 Task: Select peek in the goto location multiple references.
Action: Mouse moved to (17, 567)
Screenshot: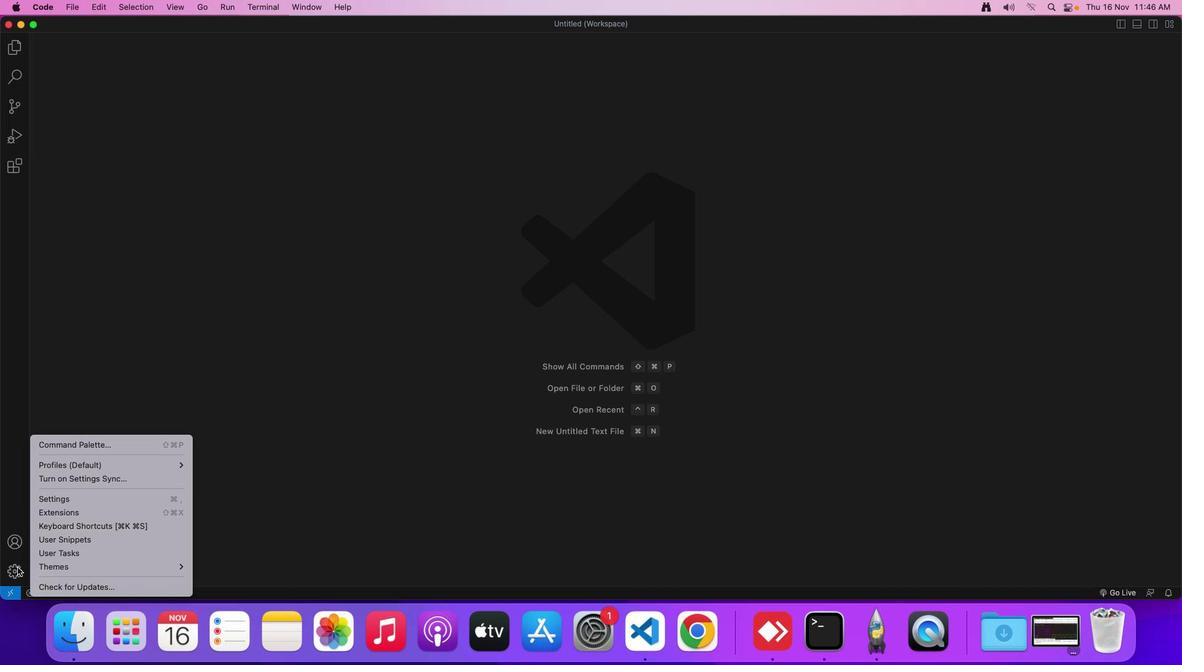 
Action: Mouse pressed left at (17, 567)
Screenshot: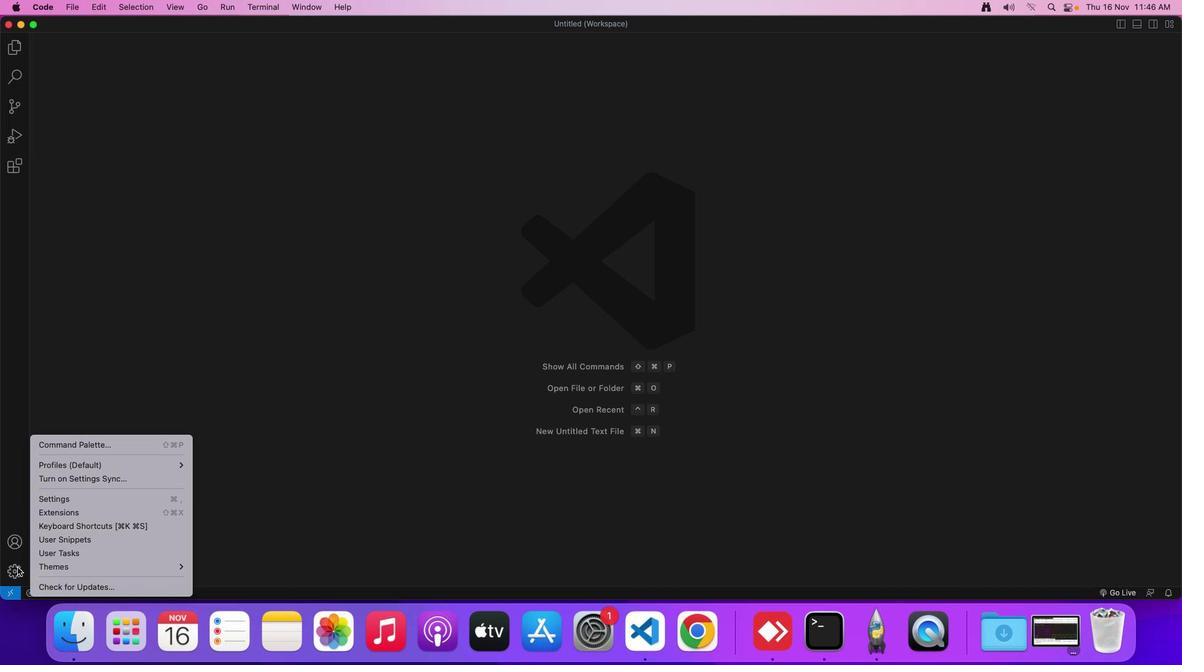 
Action: Mouse moved to (84, 504)
Screenshot: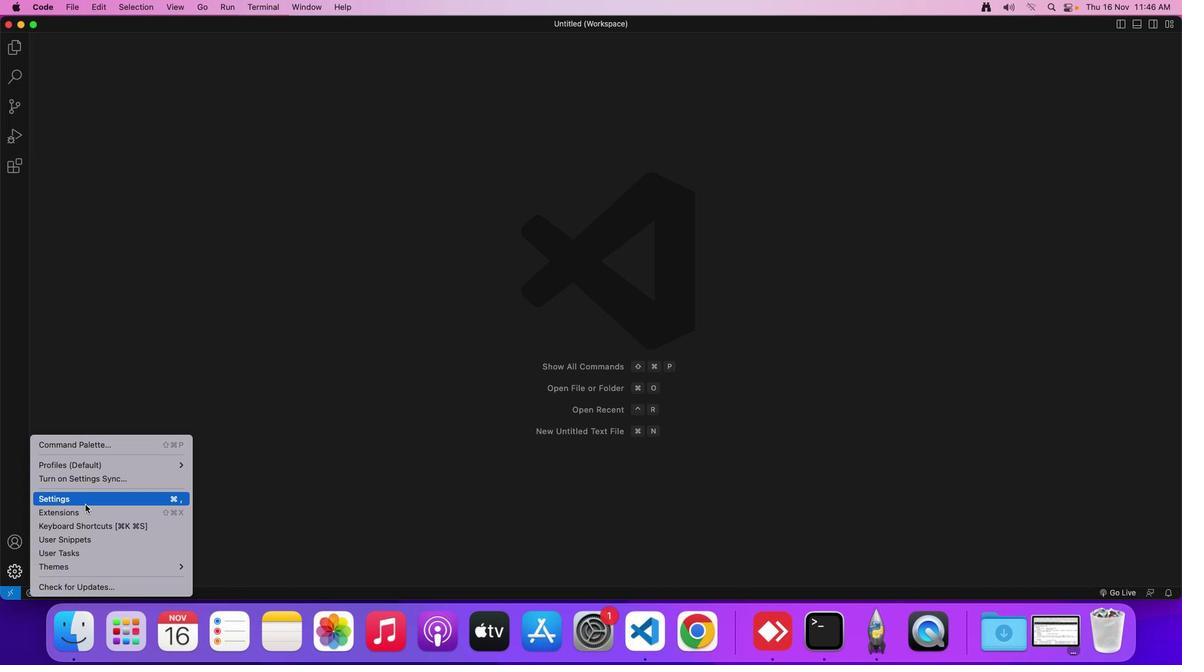 
Action: Mouse pressed left at (84, 504)
Screenshot: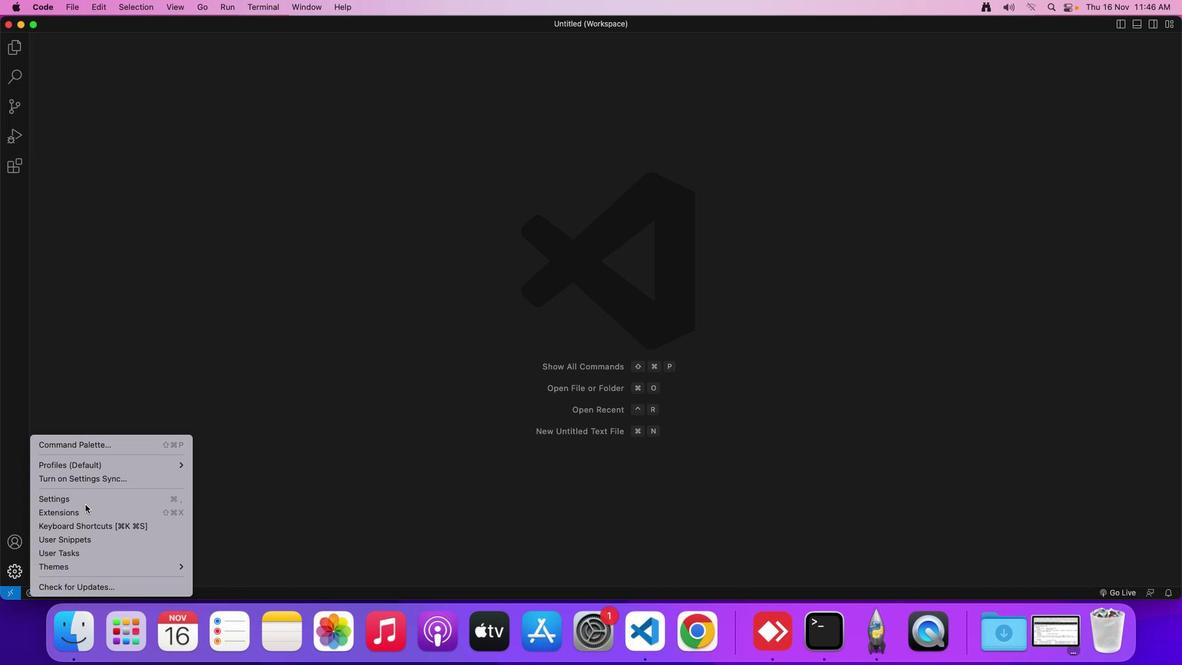 
Action: Mouse moved to (314, 97)
Screenshot: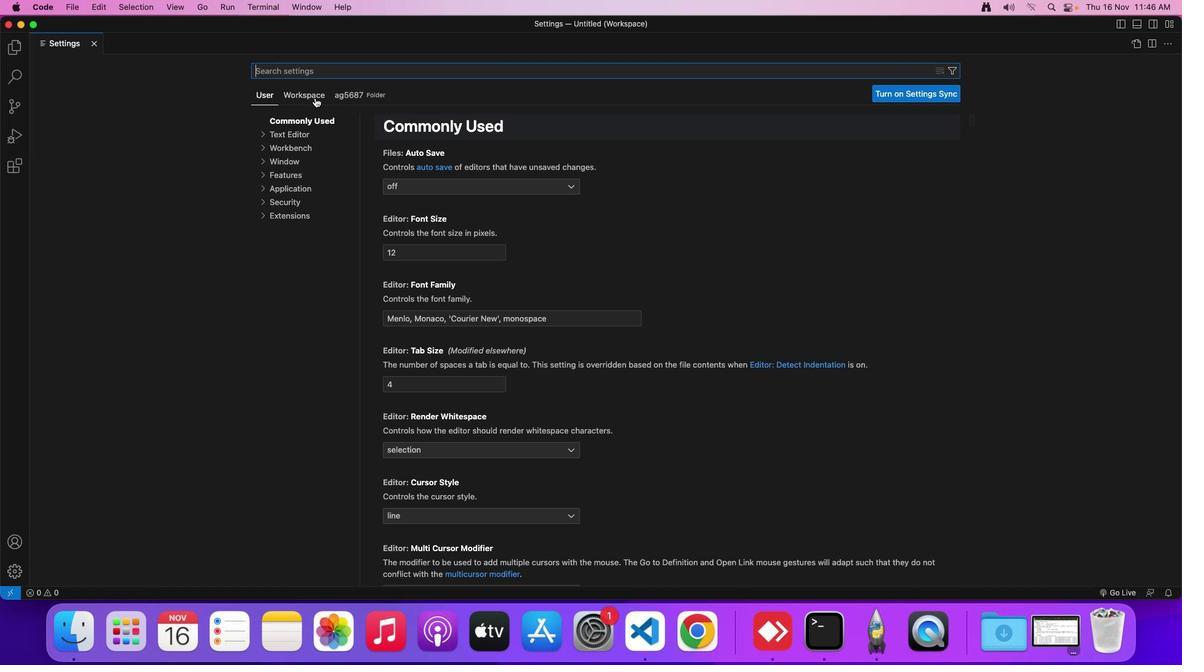 
Action: Mouse pressed left at (314, 97)
Screenshot: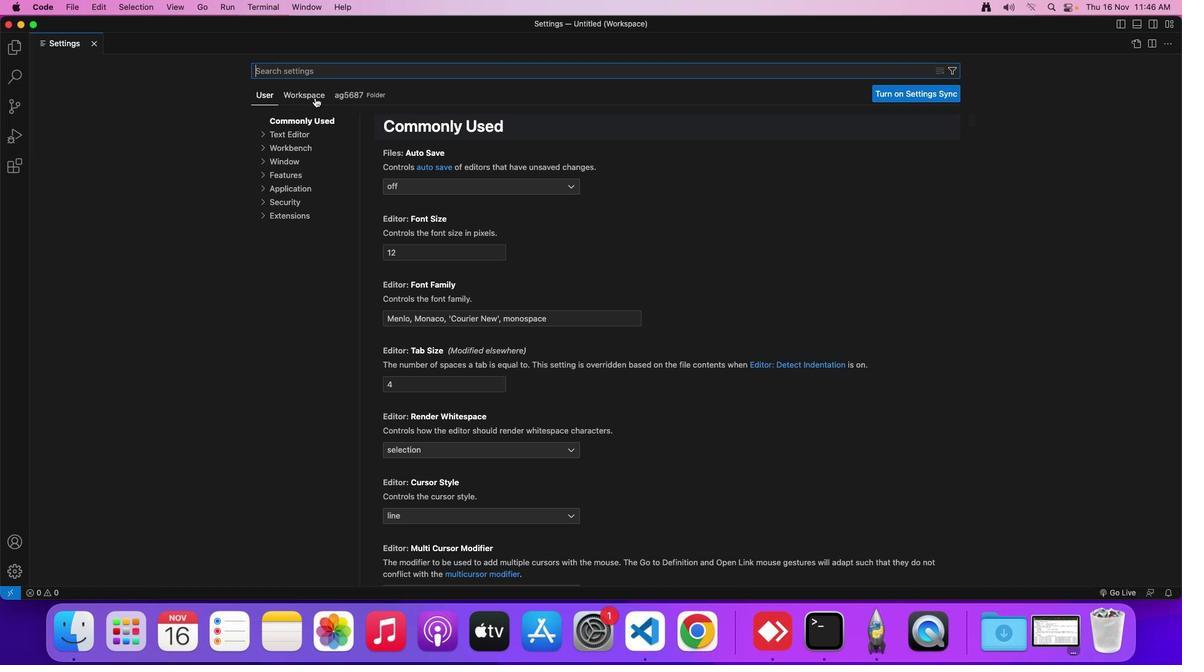 
Action: Mouse moved to (292, 132)
Screenshot: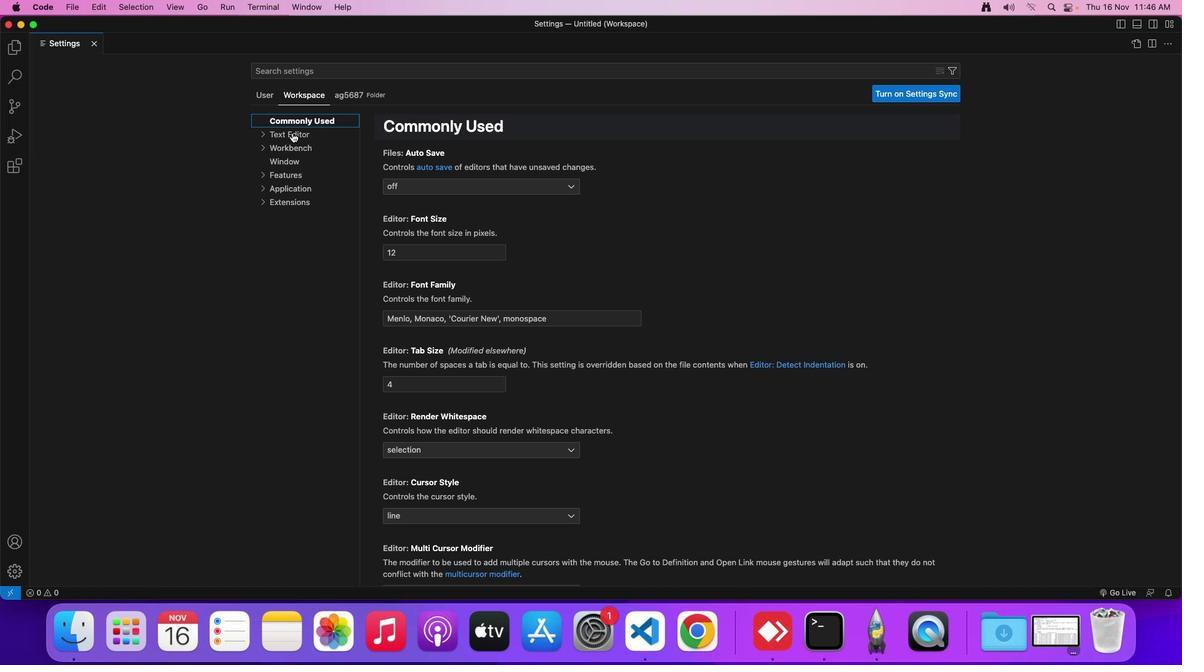
Action: Mouse pressed left at (292, 132)
Screenshot: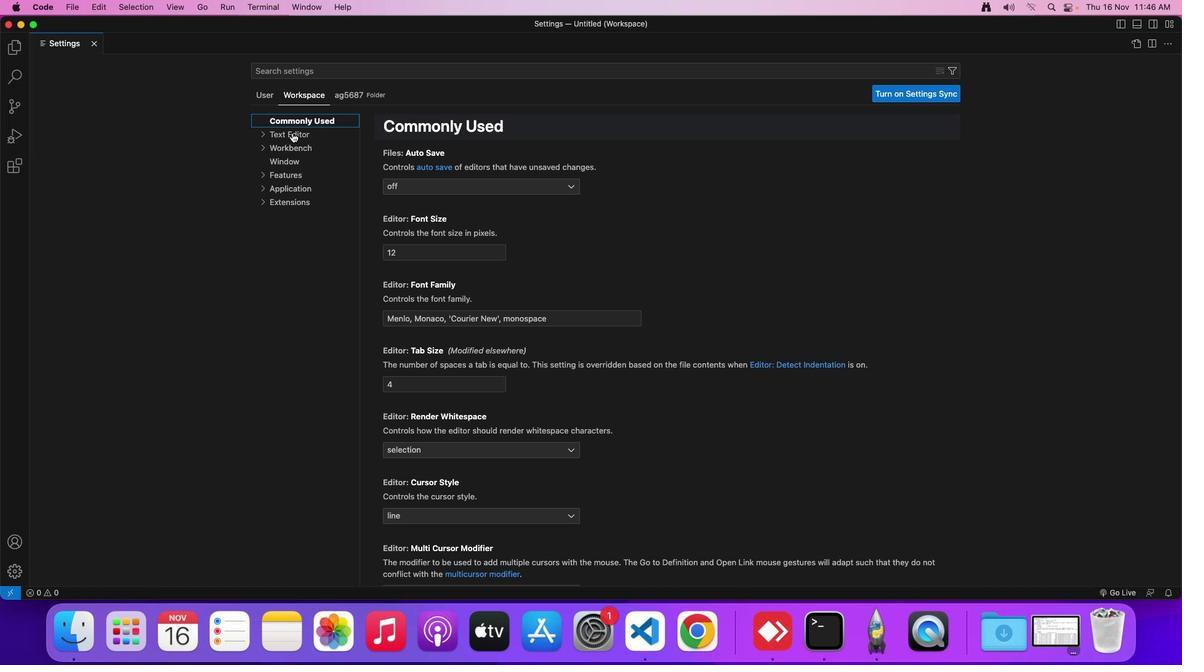 
Action: Mouse moved to (512, 359)
Screenshot: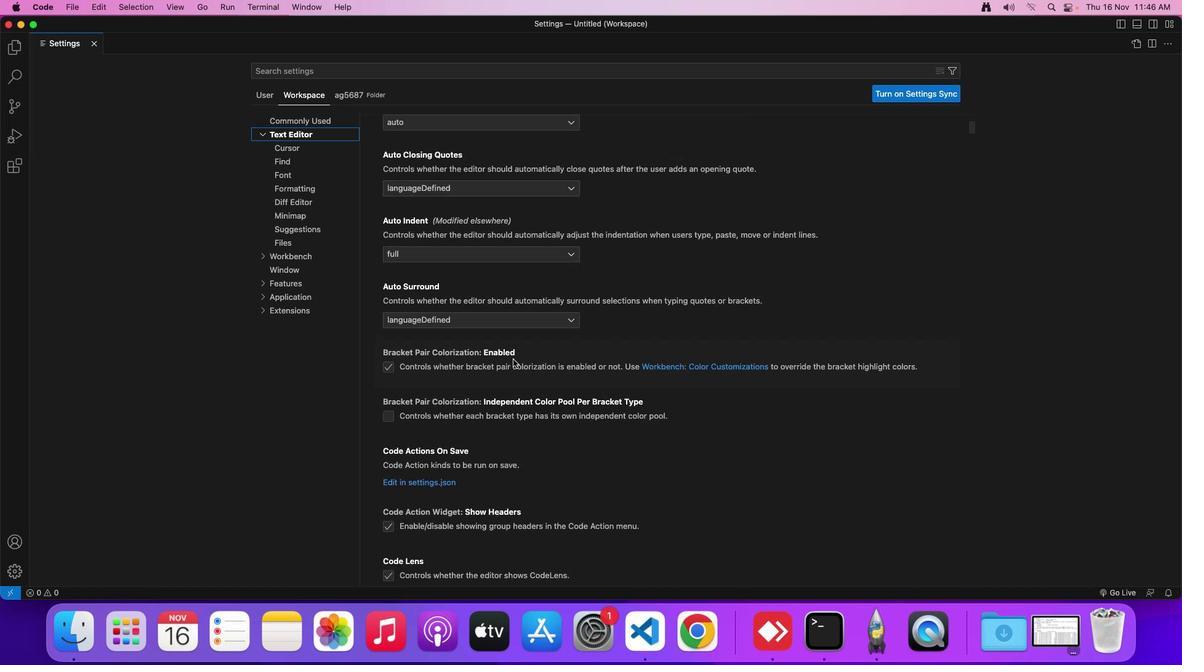 
Action: Mouse scrolled (512, 359) with delta (0, 0)
Screenshot: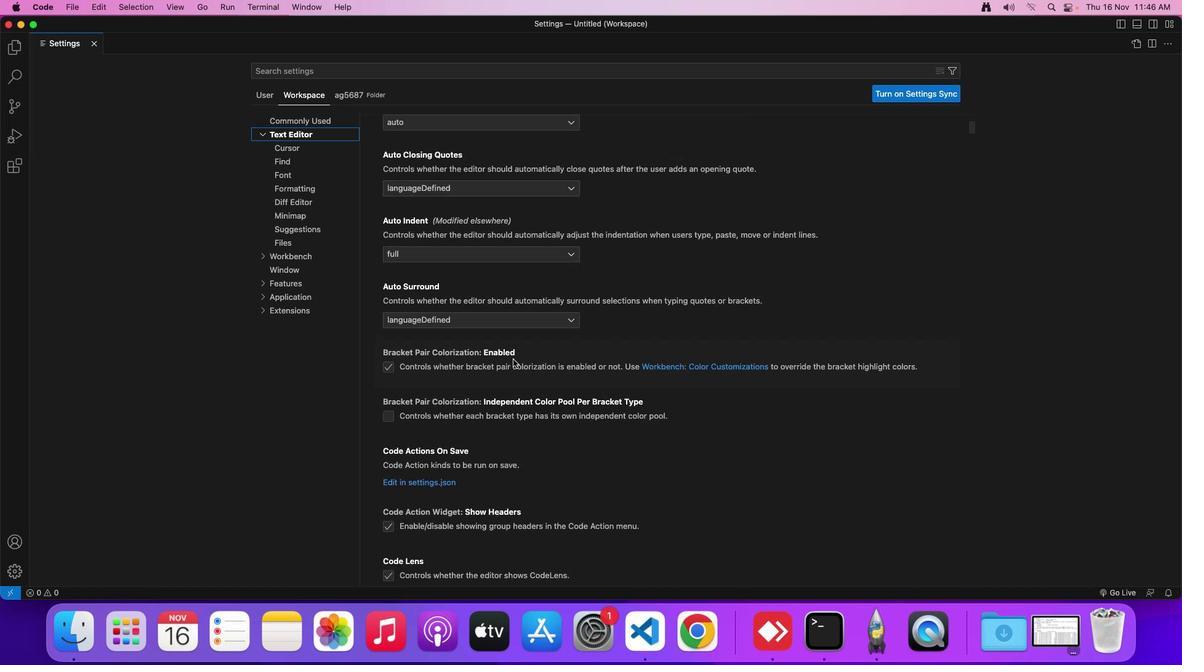 
Action: Mouse scrolled (512, 359) with delta (0, 0)
Screenshot: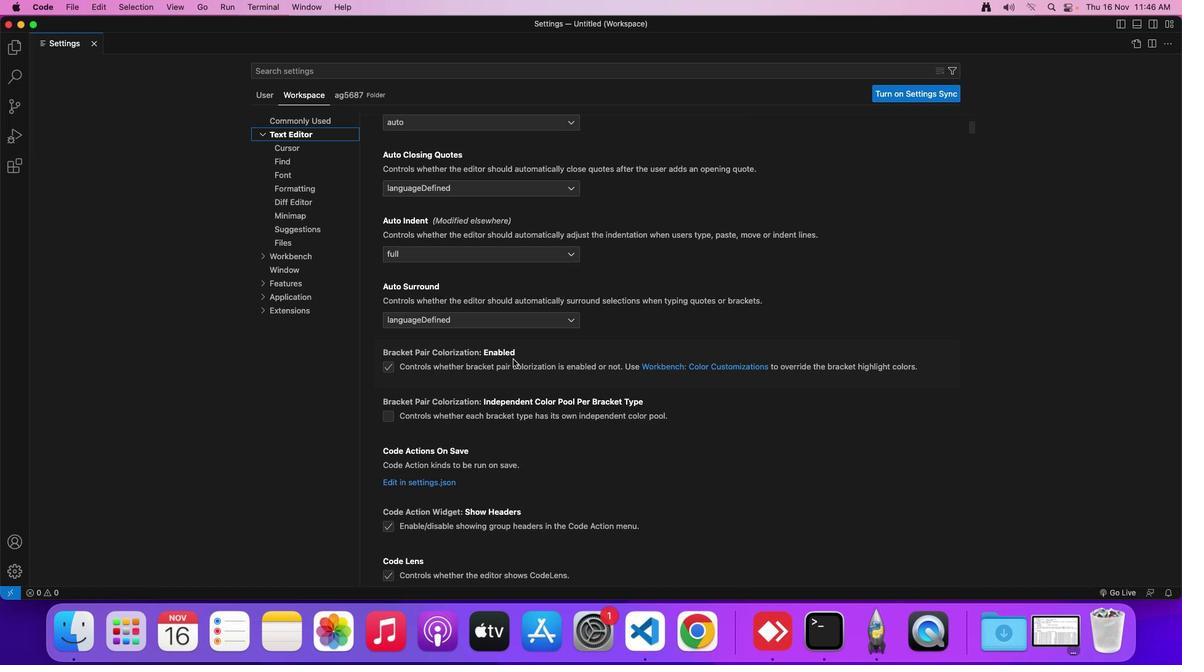 
Action: Mouse scrolled (512, 359) with delta (0, -2)
Screenshot: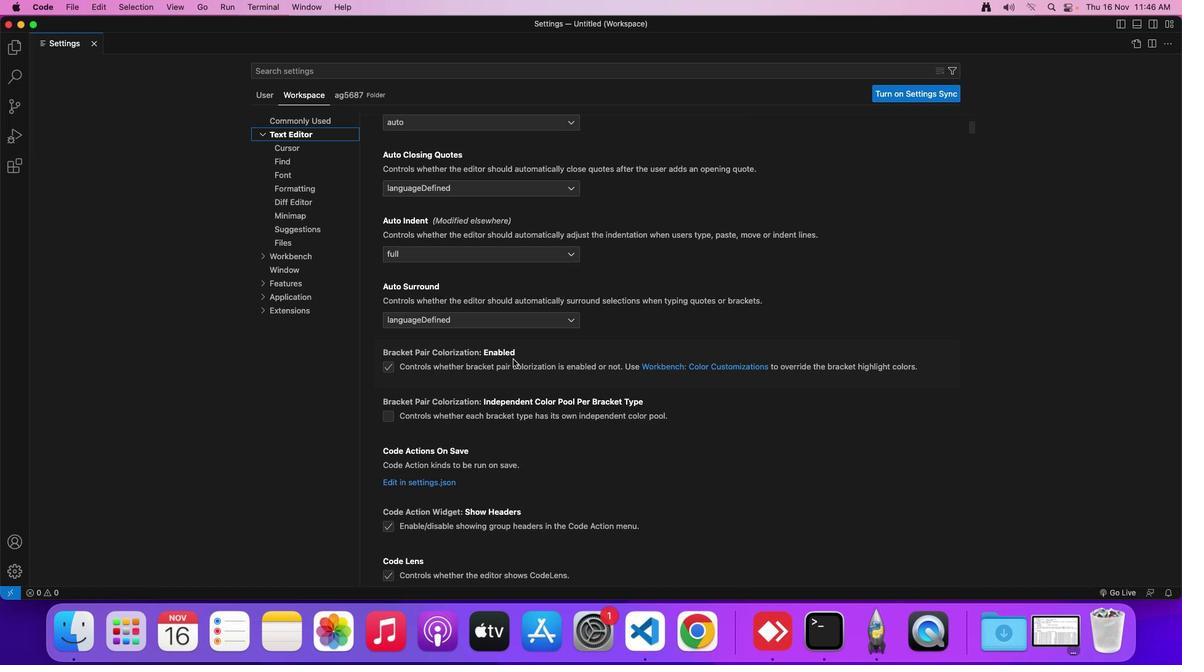 
Action: Mouse scrolled (512, 359) with delta (0, -3)
Screenshot: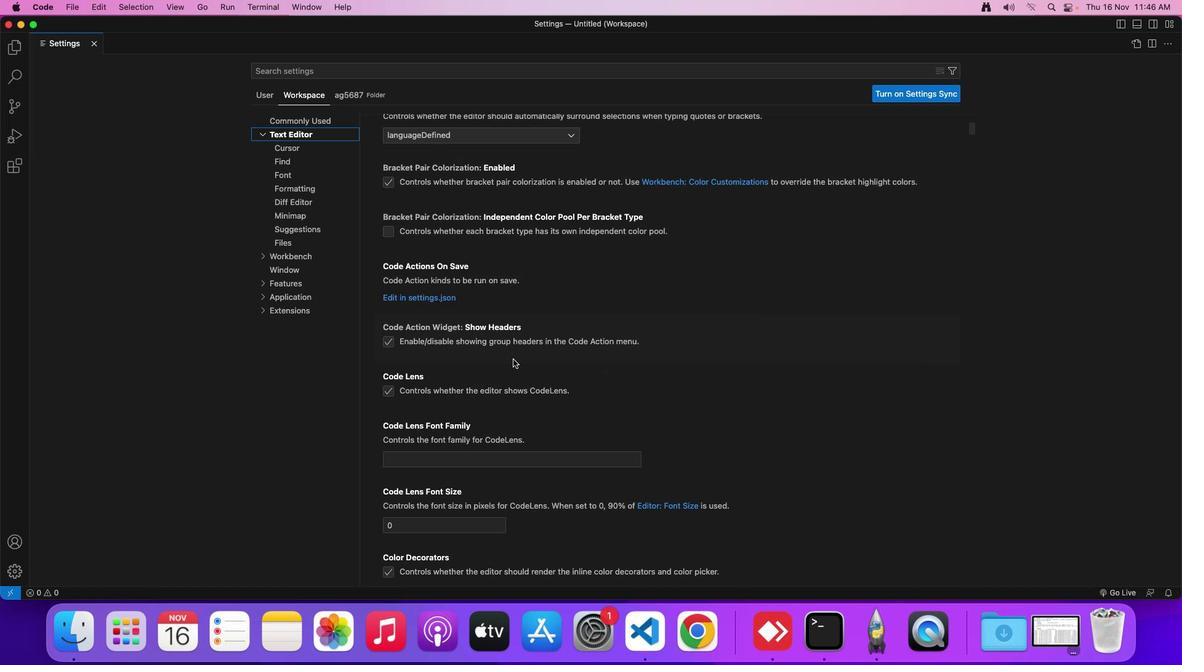 
Action: Mouse scrolled (512, 359) with delta (0, -3)
Screenshot: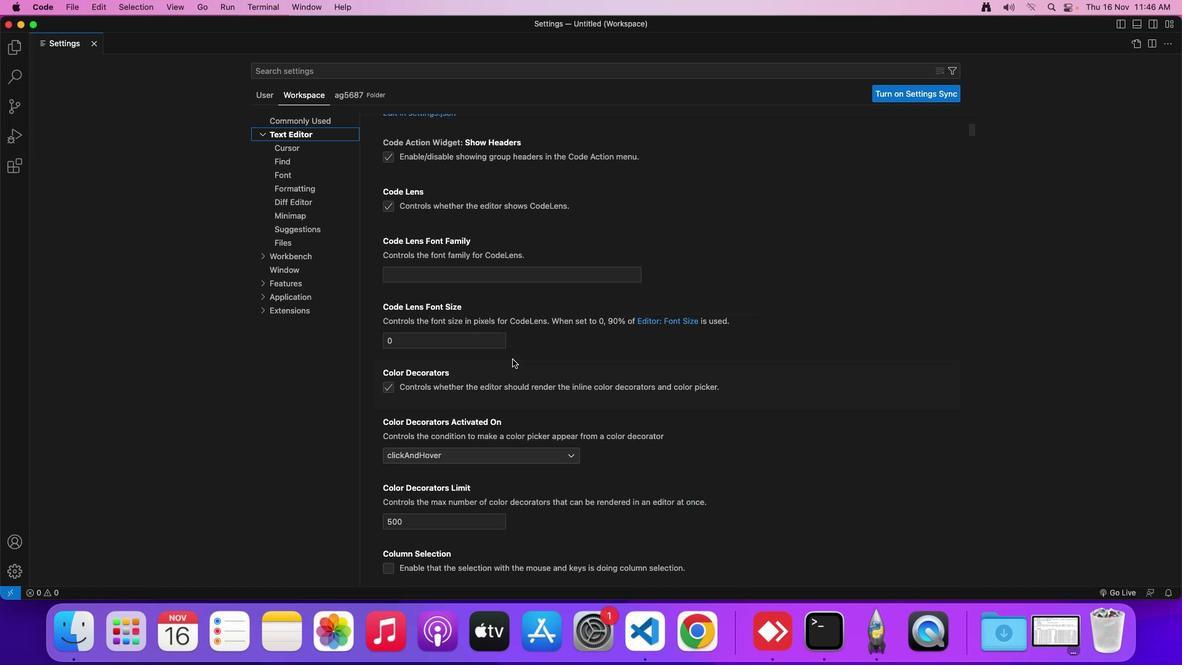 
Action: Mouse scrolled (512, 359) with delta (0, -3)
Screenshot: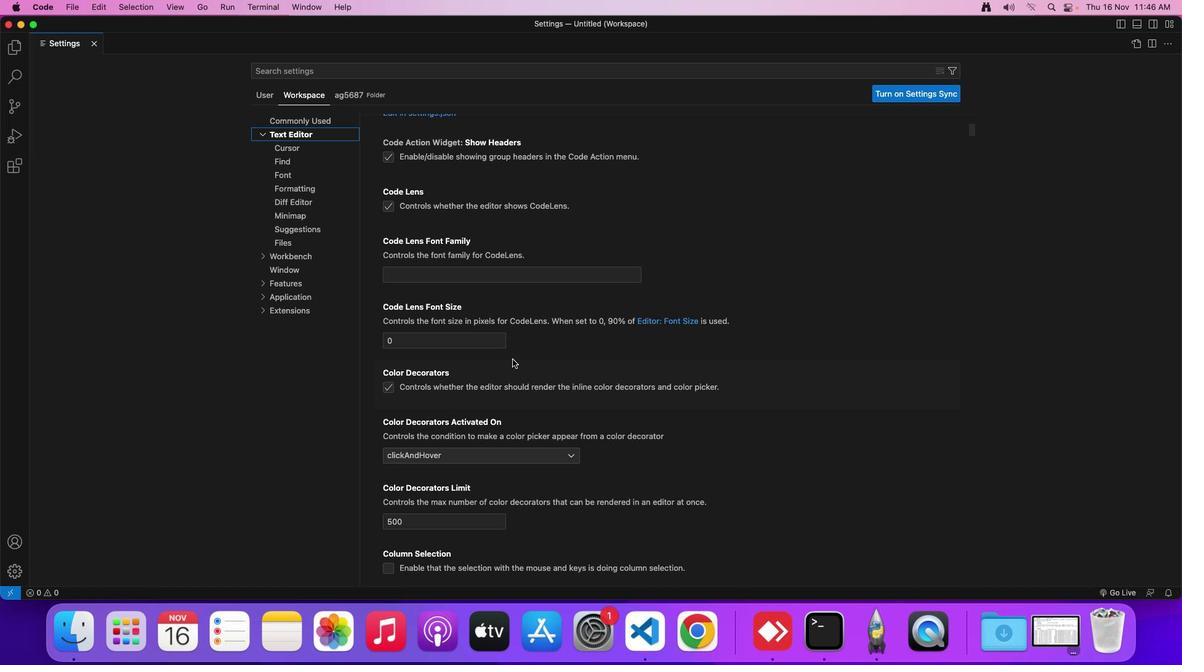 
Action: Mouse moved to (512, 359)
Screenshot: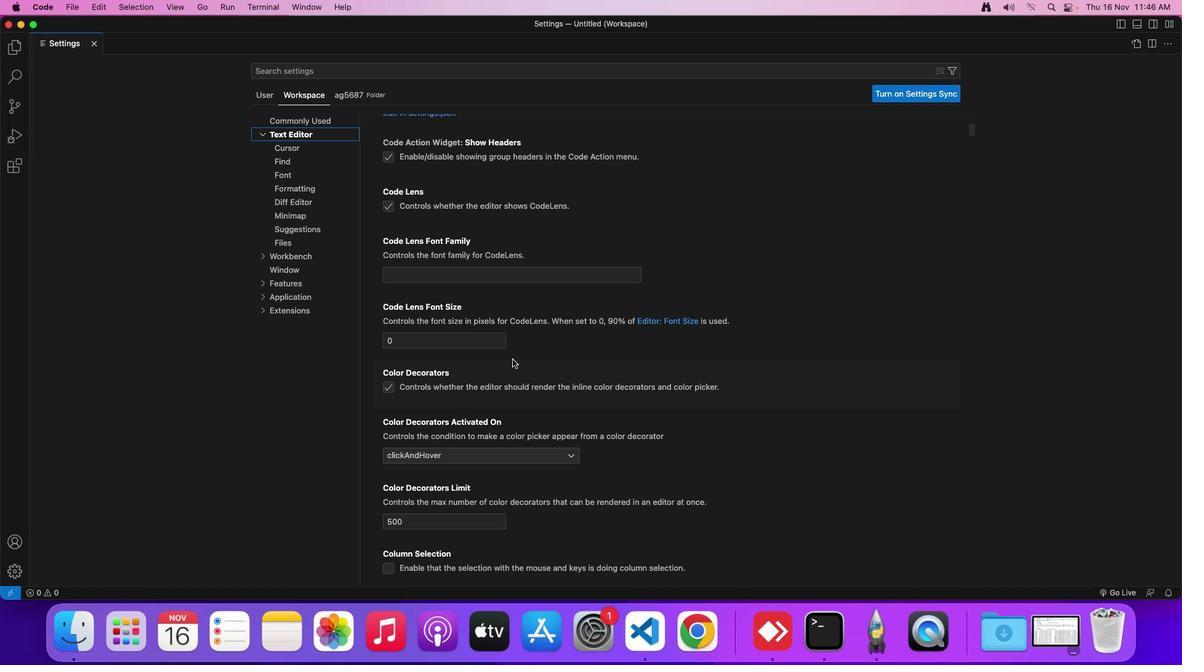 
Action: Mouse scrolled (512, 359) with delta (0, 0)
Screenshot: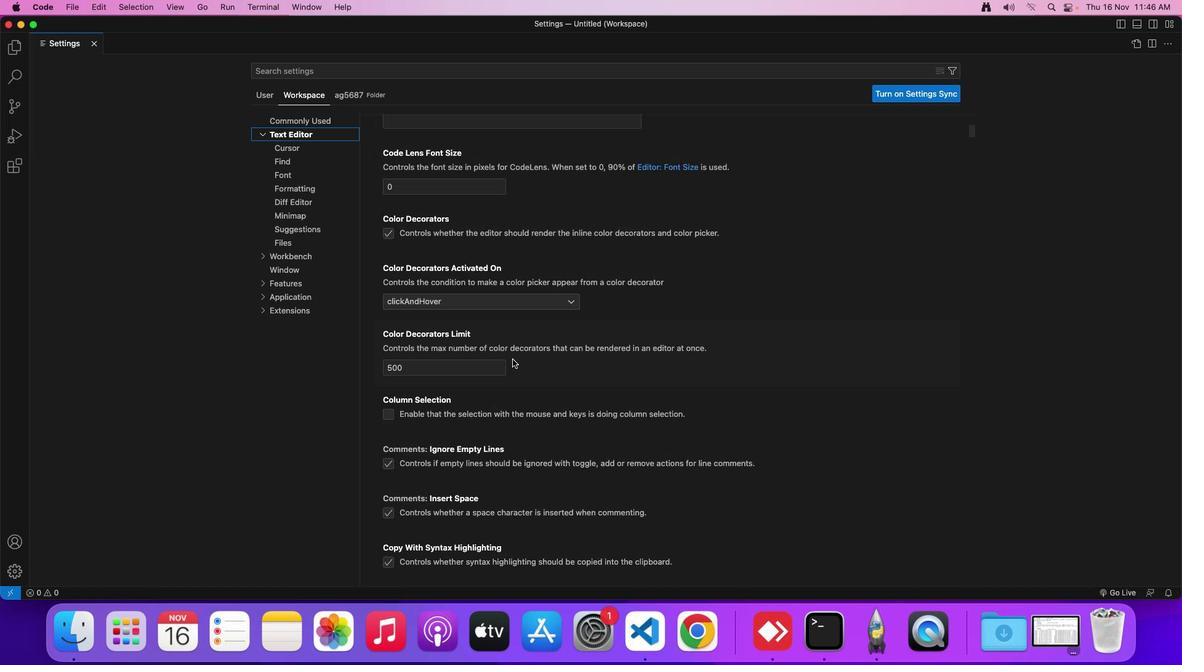 
Action: Mouse moved to (512, 359)
Screenshot: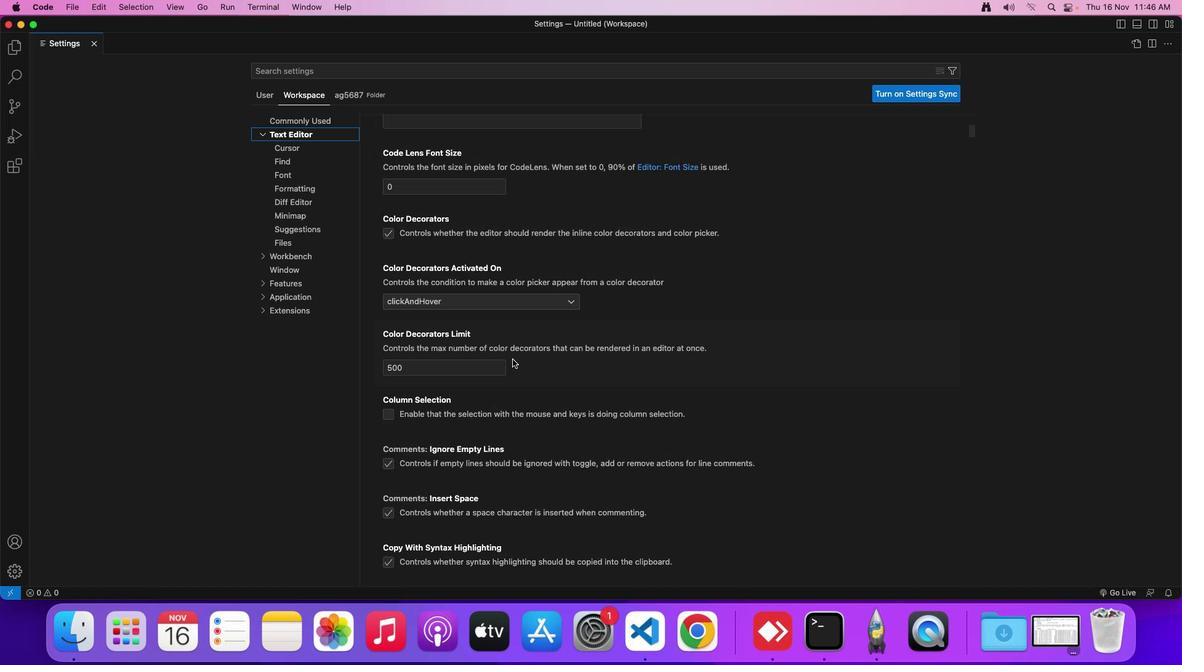 
Action: Mouse scrolled (512, 359) with delta (0, 0)
Screenshot: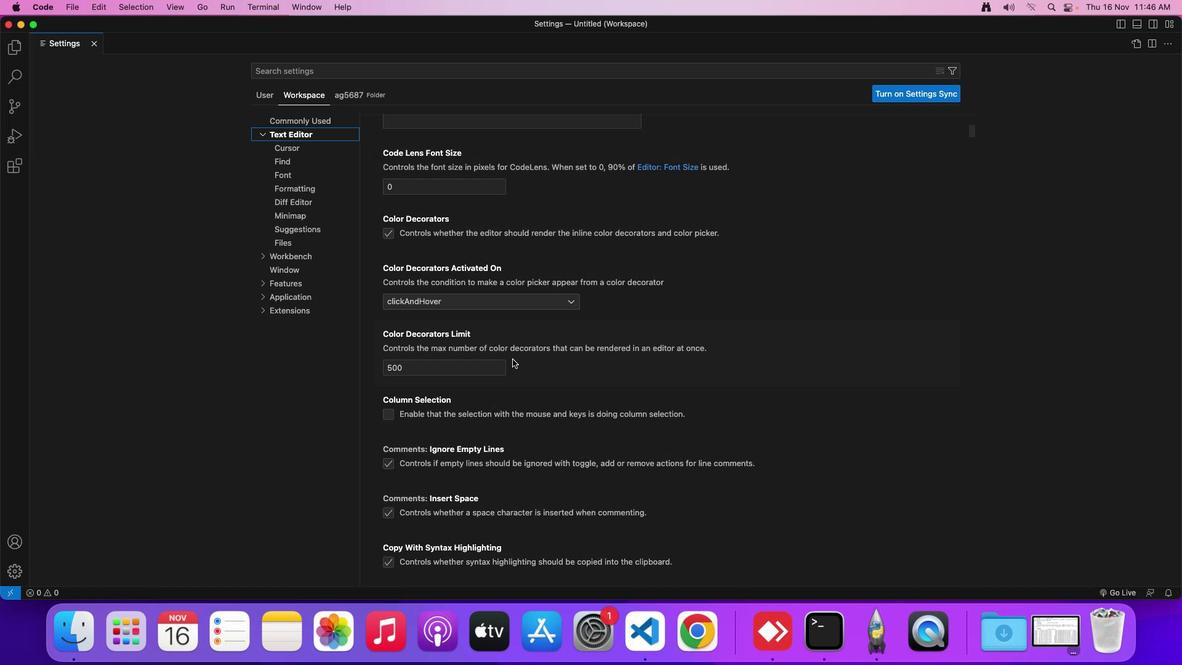 
Action: Mouse scrolled (512, 359) with delta (0, -1)
Screenshot: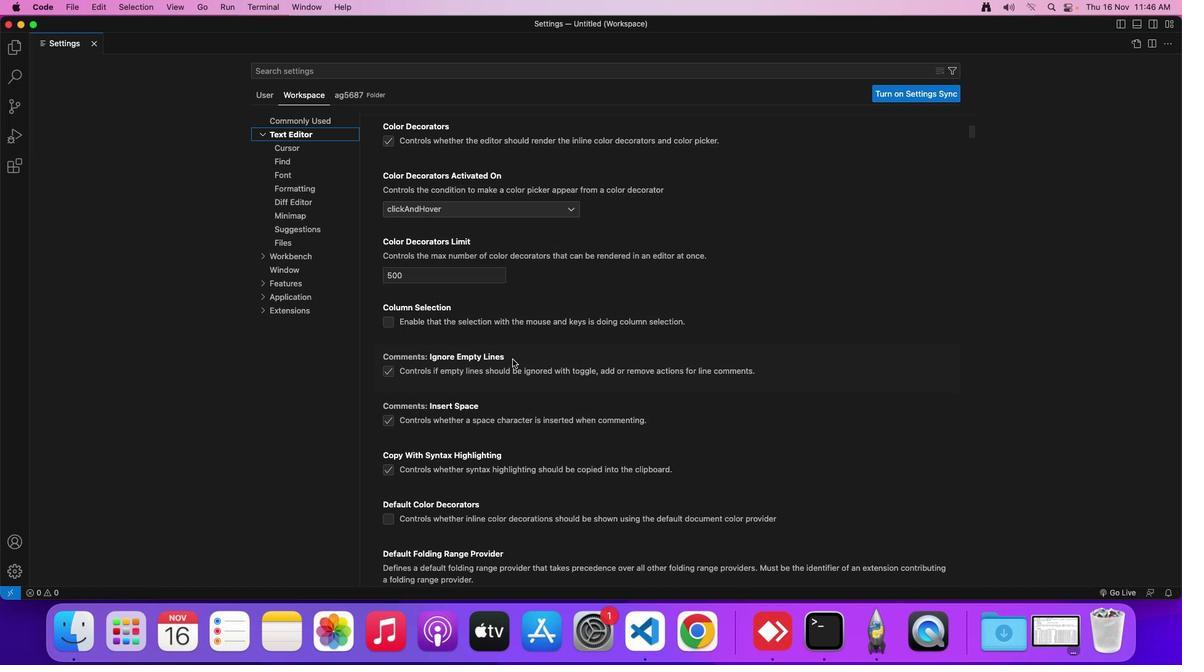 
Action: Mouse scrolled (512, 359) with delta (0, -1)
Screenshot: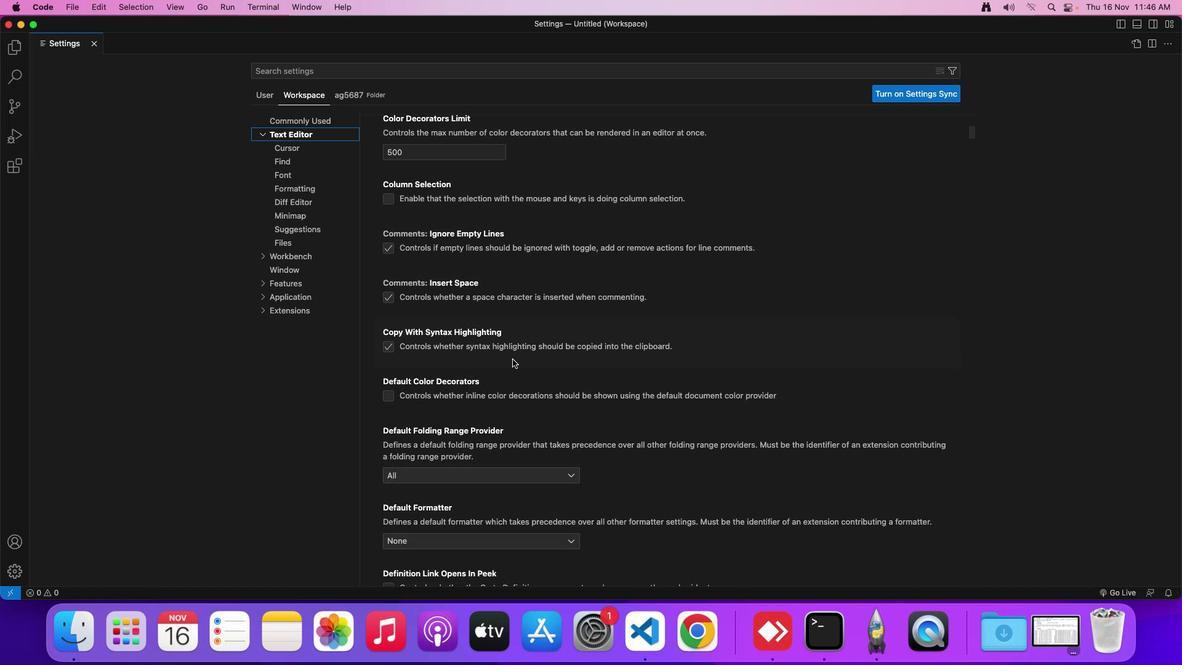 
Action: Mouse scrolled (512, 359) with delta (0, -2)
Screenshot: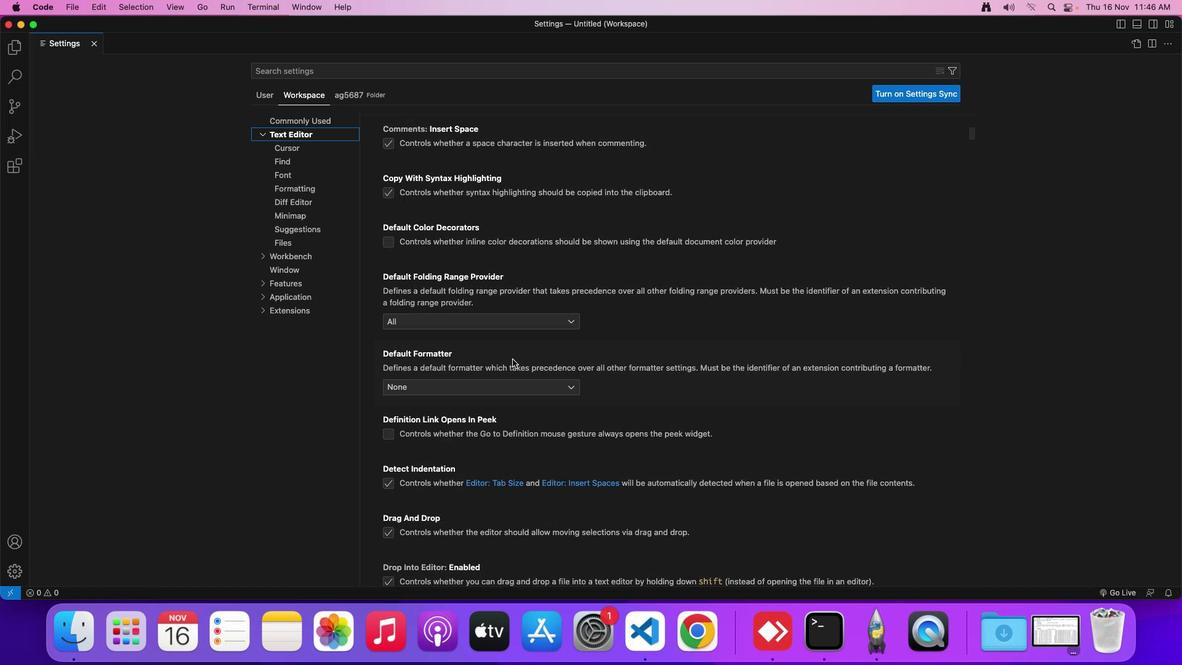 
Action: Mouse scrolled (512, 359) with delta (0, -3)
Screenshot: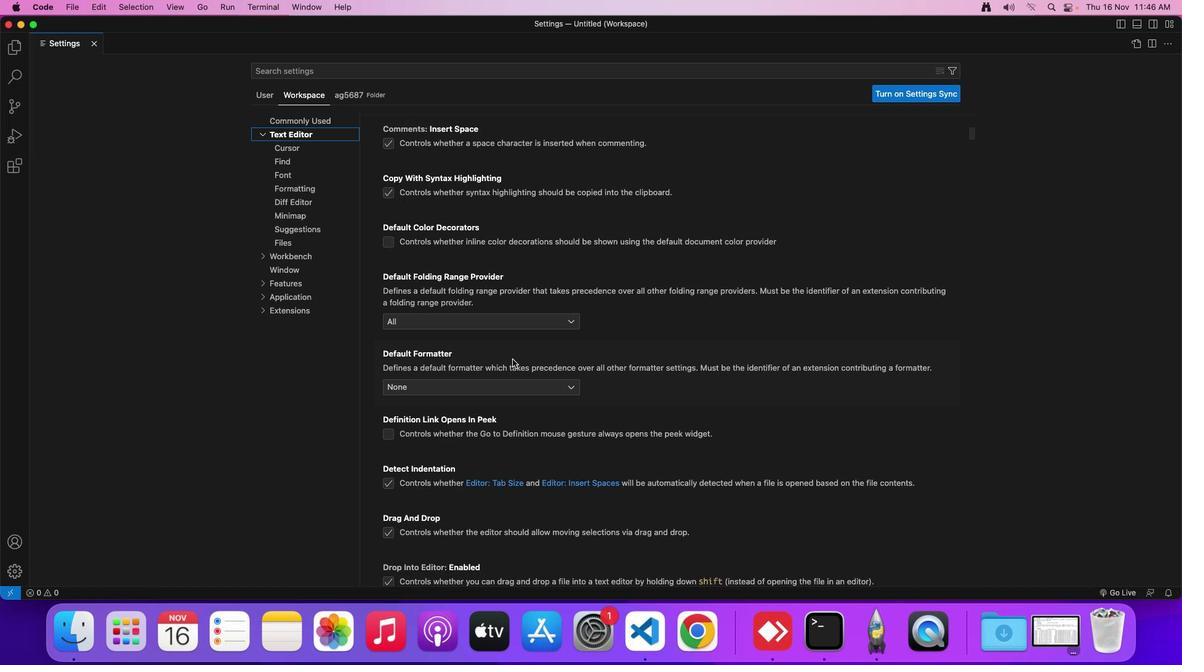
Action: Mouse scrolled (512, 359) with delta (0, 0)
Screenshot: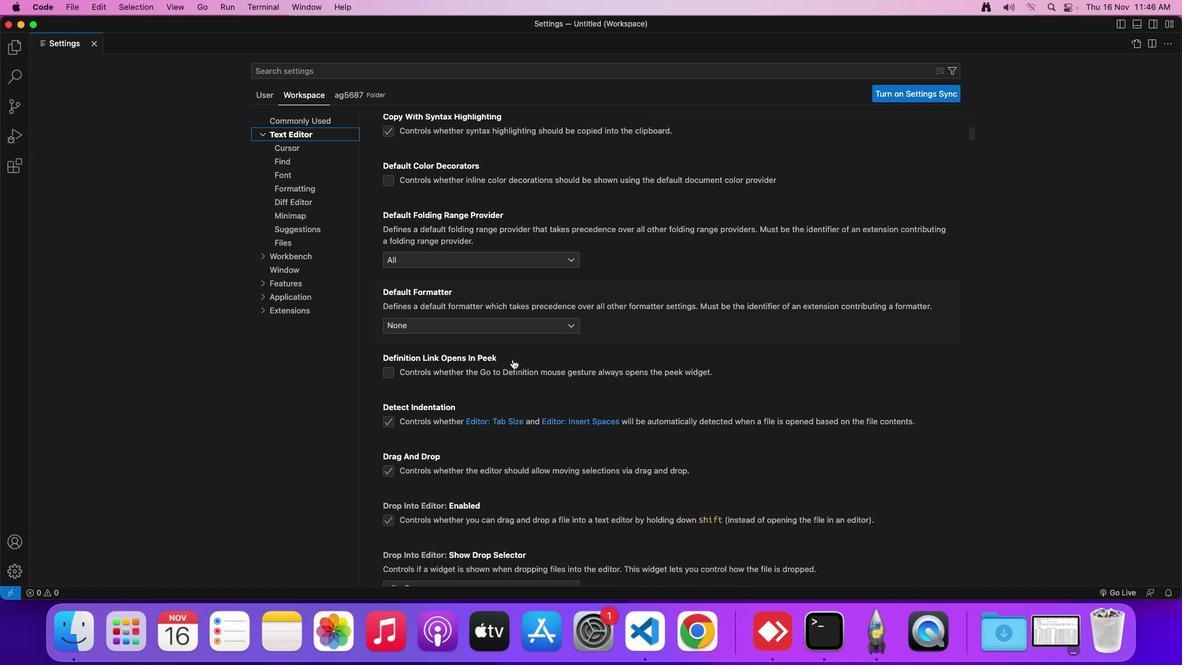 
Action: Mouse scrolled (512, 359) with delta (0, 0)
Screenshot: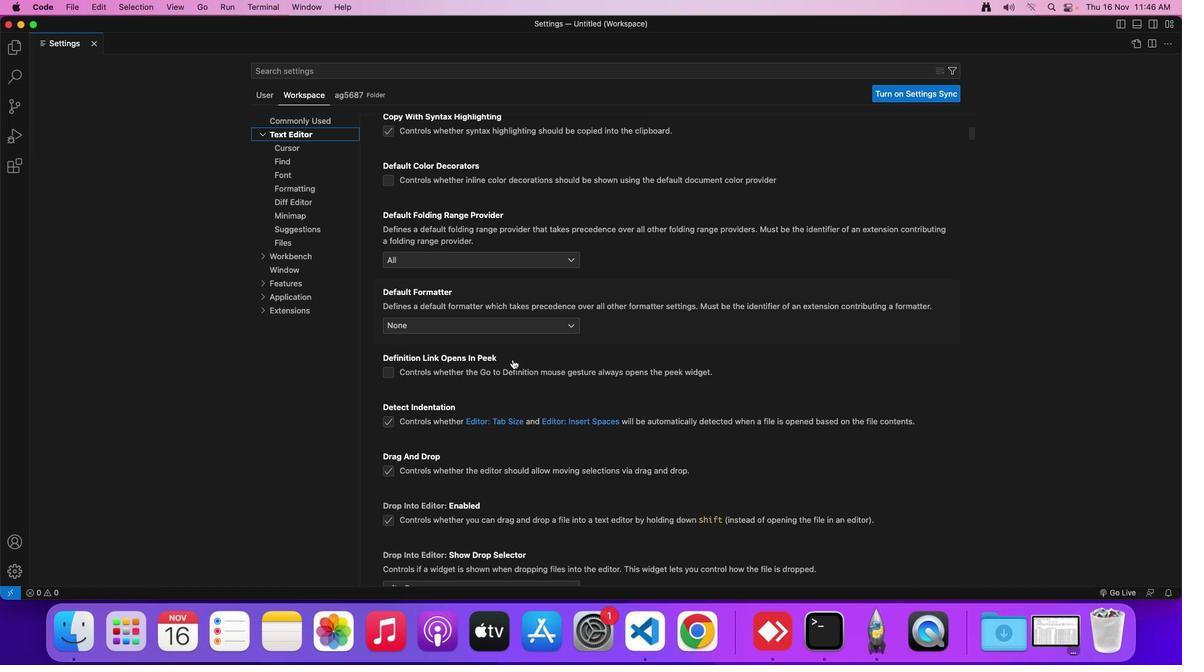 
Action: Mouse scrolled (512, 359) with delta (0, 0)
Screenshot: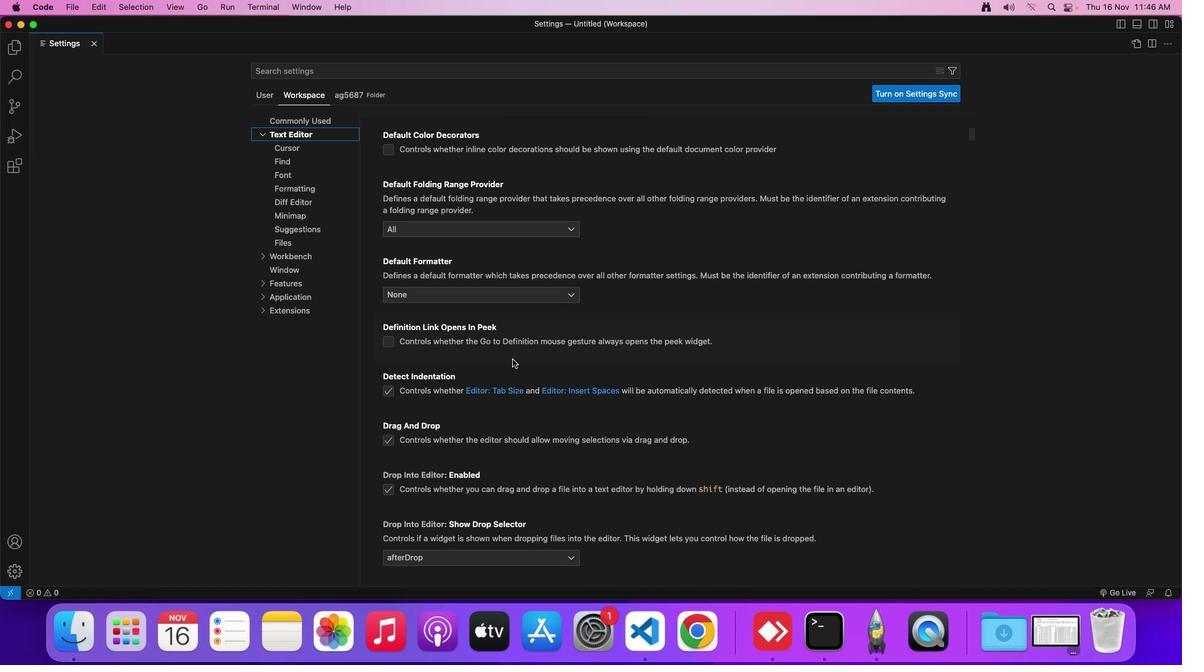
Action: Mouse scrolled (512, 359) with delta (0, 0)
Screenshot: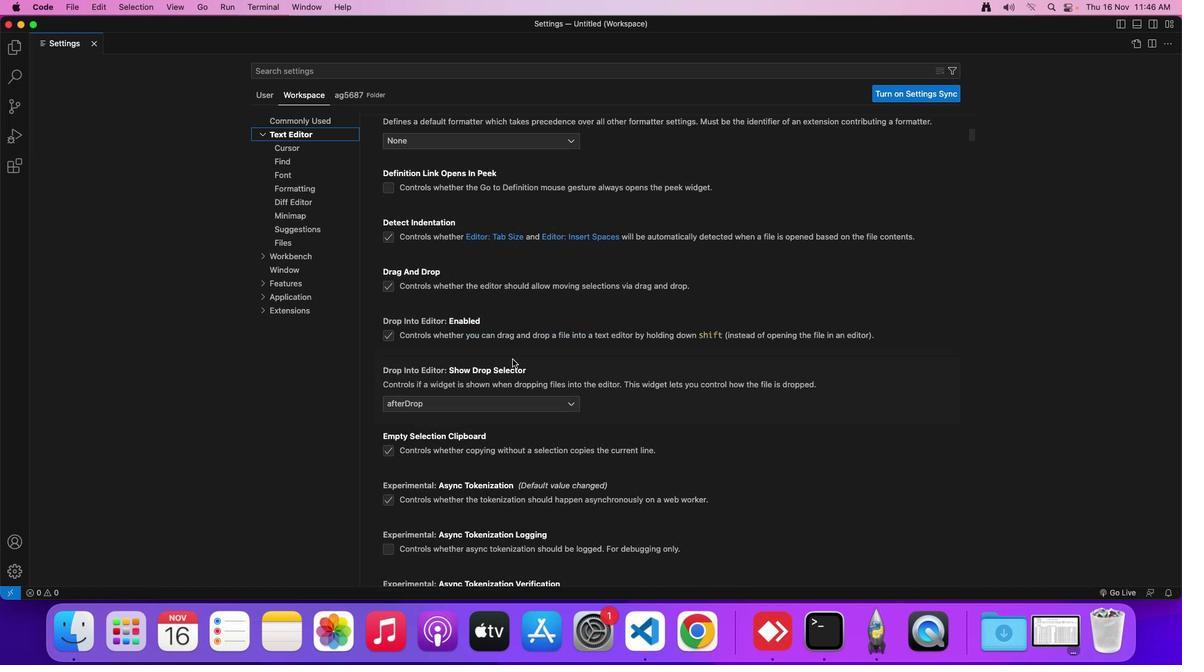 
Action: Mouse scrolled (512, 359) with delta (0, 0)
Screenshot: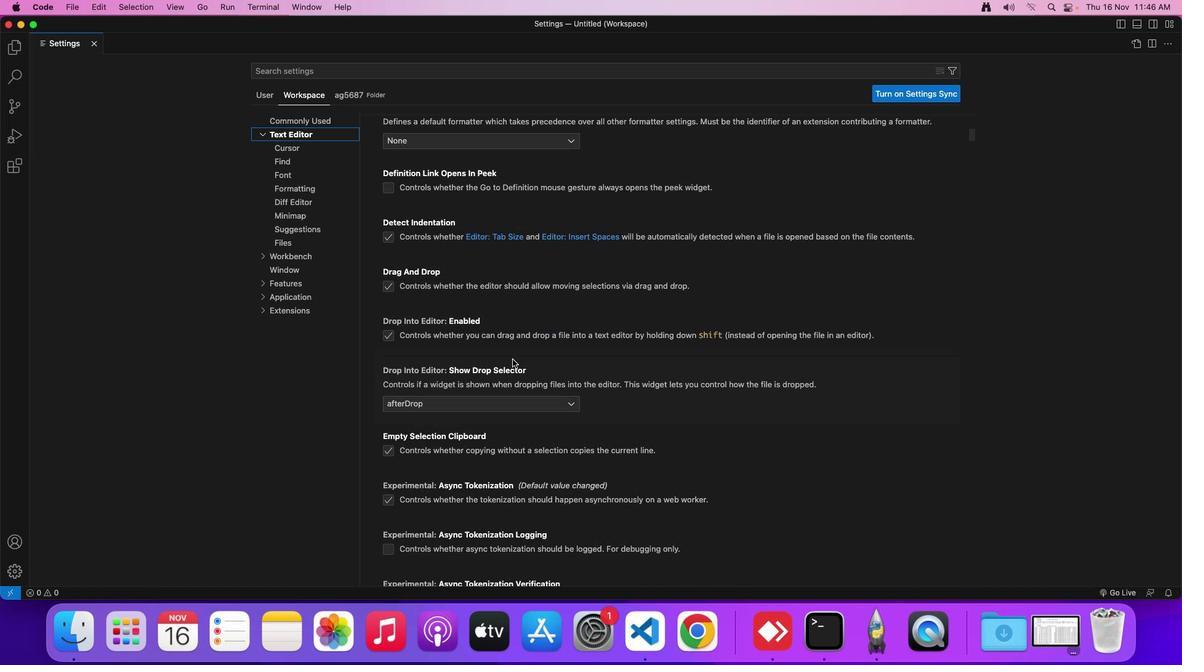 
Action: Mouse scrolled (512, 359) with delta (0, -1)
Screenshot: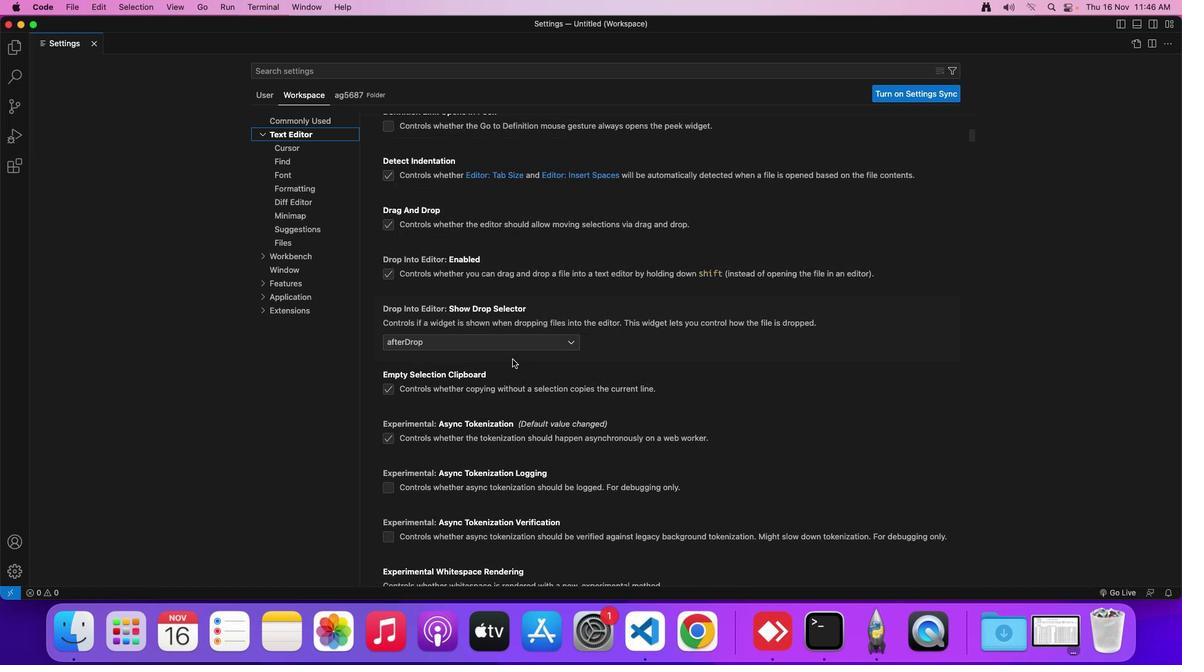 
Action: Mouse scrolled (512, 359) with delta (0, -1)
Screenshot: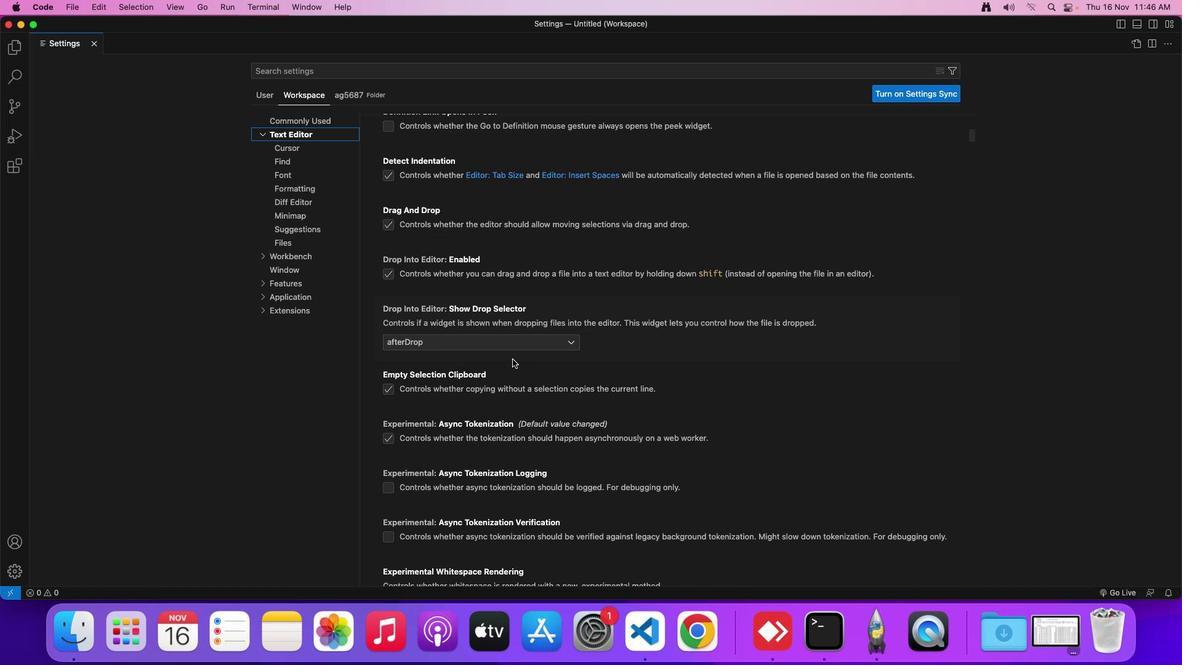 
Action: Mouse scrolled (512, 359) with delta (0, 0)
Screenshot: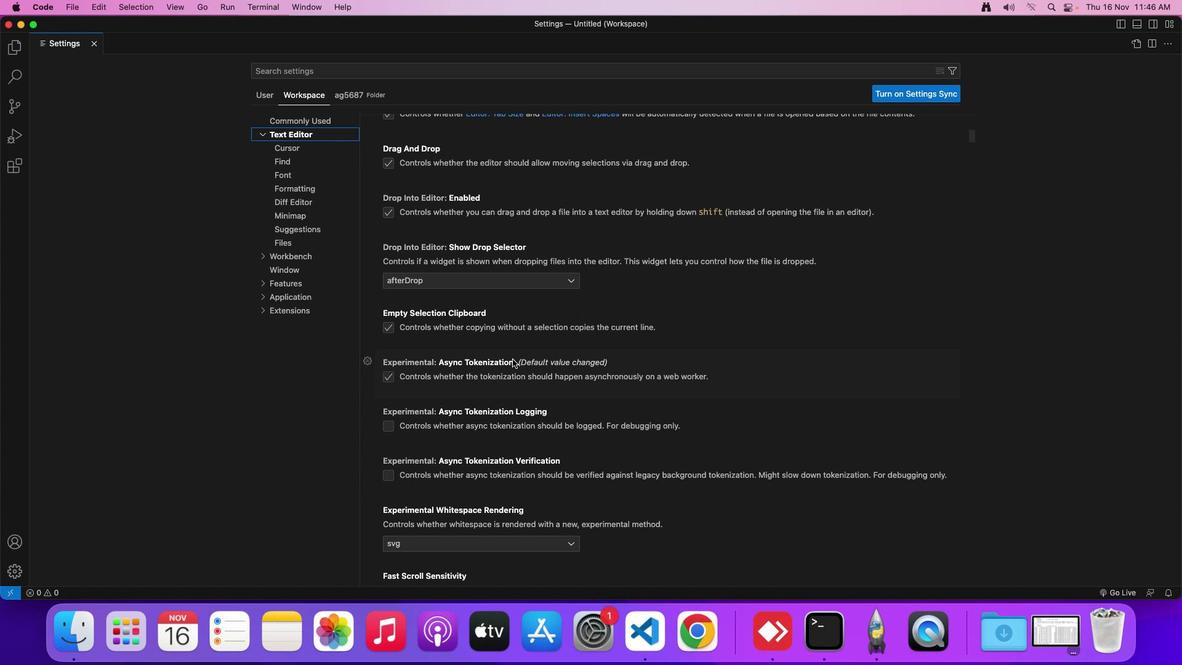 
Action: Mouse scrolled (512, 359) with delta (0, 0)
Screenshot: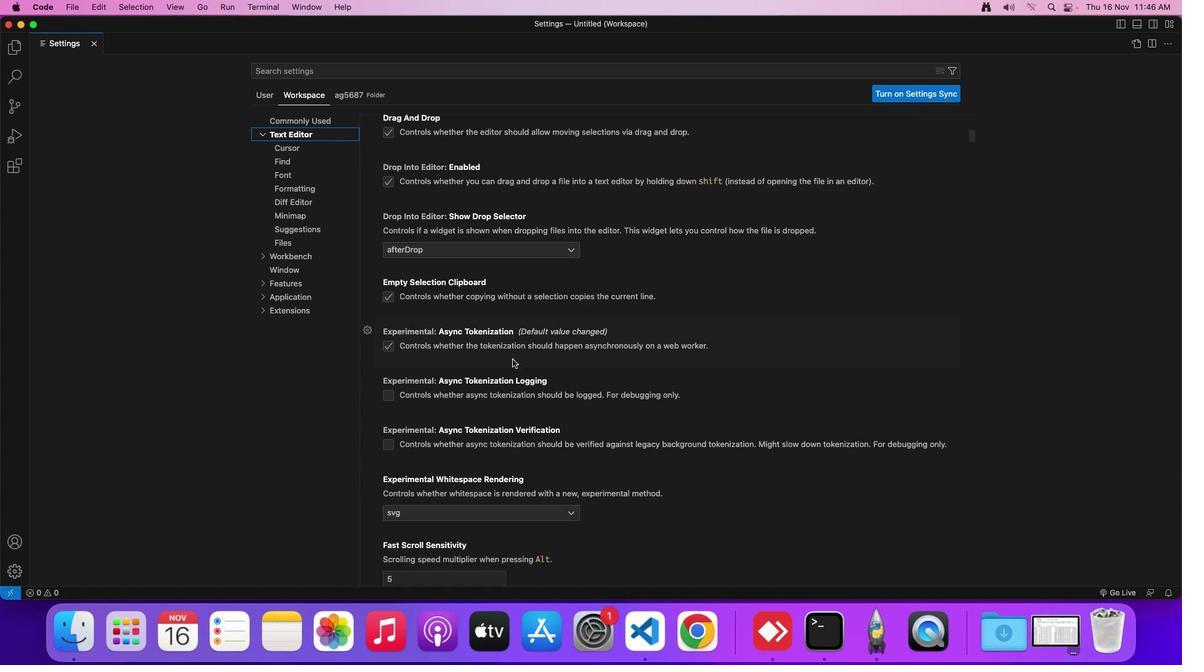
Action: Mouse scrolled (512, 359) with delta (0, 0)
Screenshot: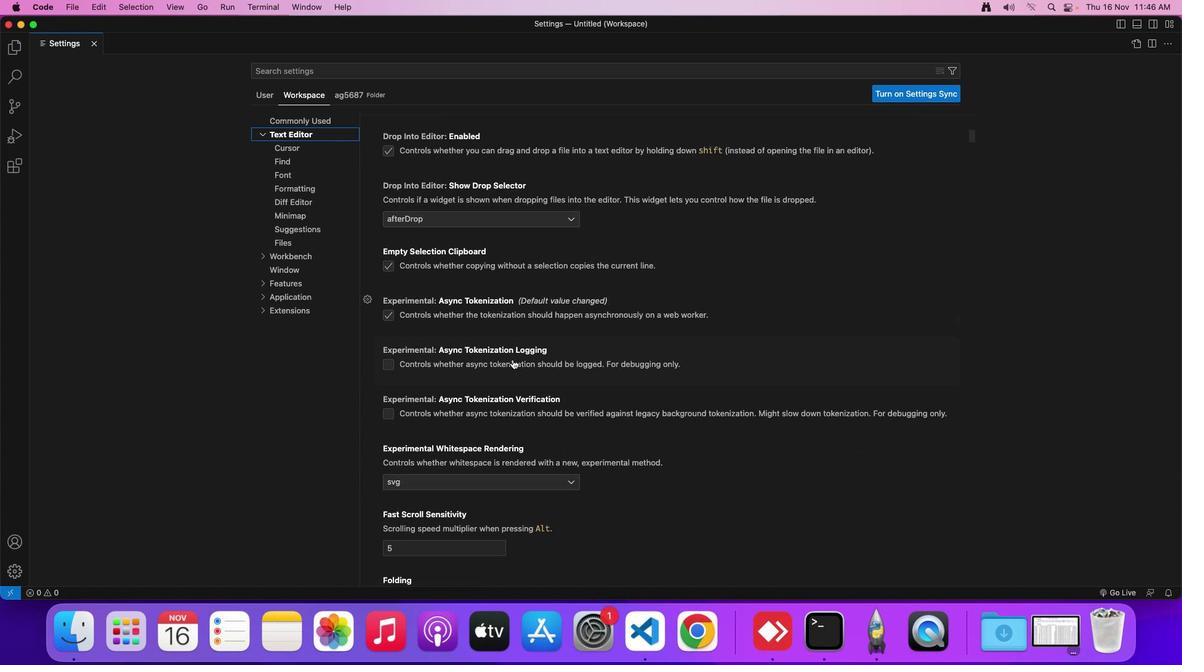 
Action: Mouse scrolled (512, 359) with delta (0, 0)
Screenshot: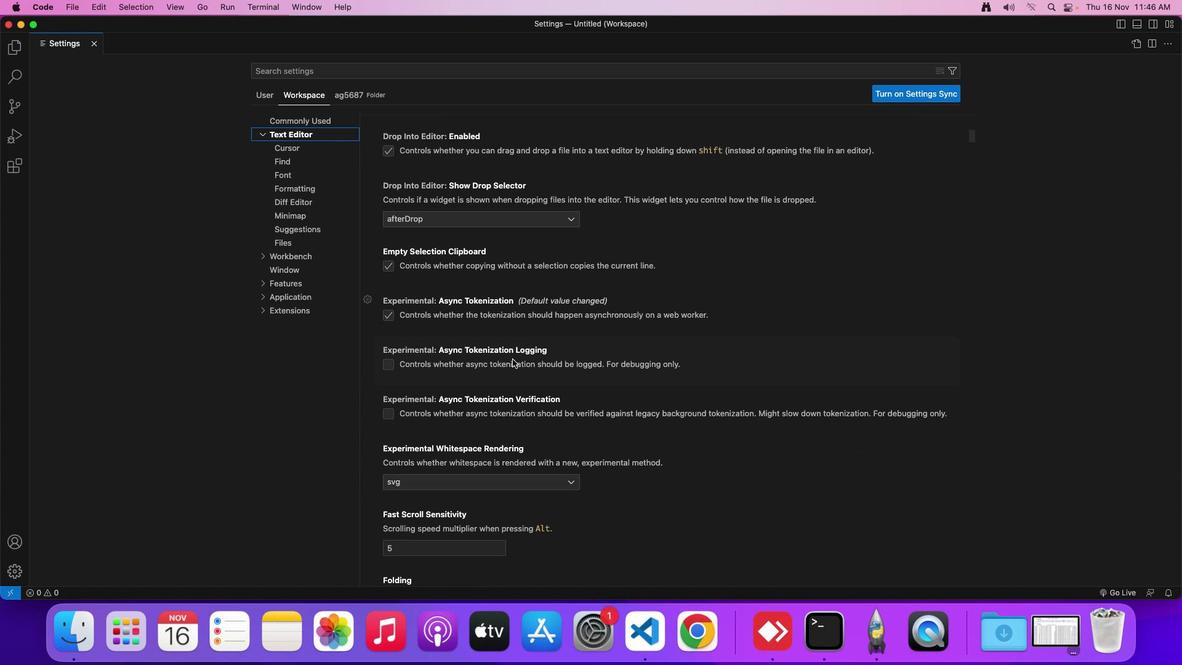 
Action: Mouse scrolled (512, 359) with delta (0, -1)
Screenshot: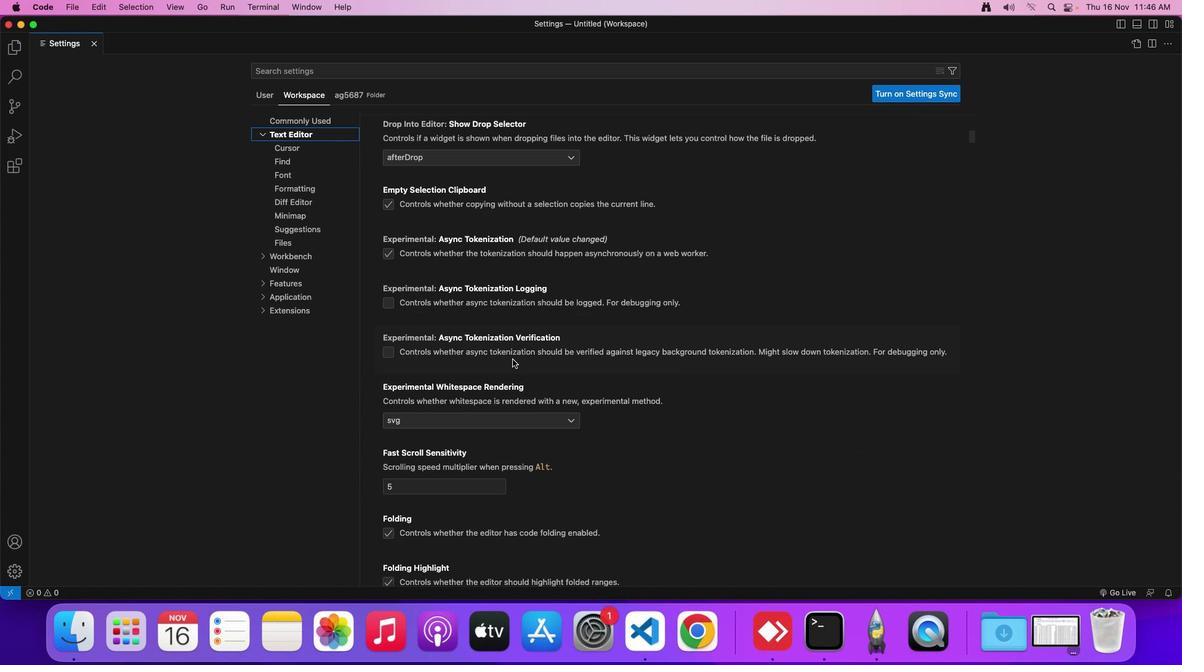 
Action: Mouse scrolled (512, 359) with delta (0, 0)
Screenshot: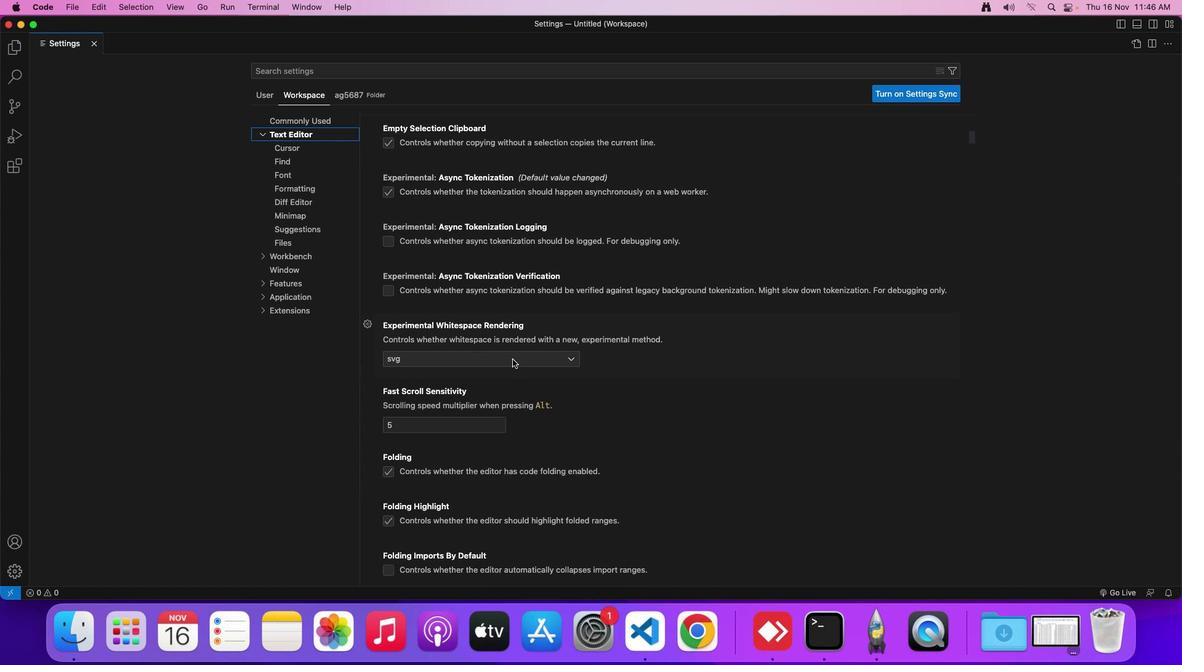 
Action: Mouse scrolled (512, 359) with delta (0, 0)
Screenshot: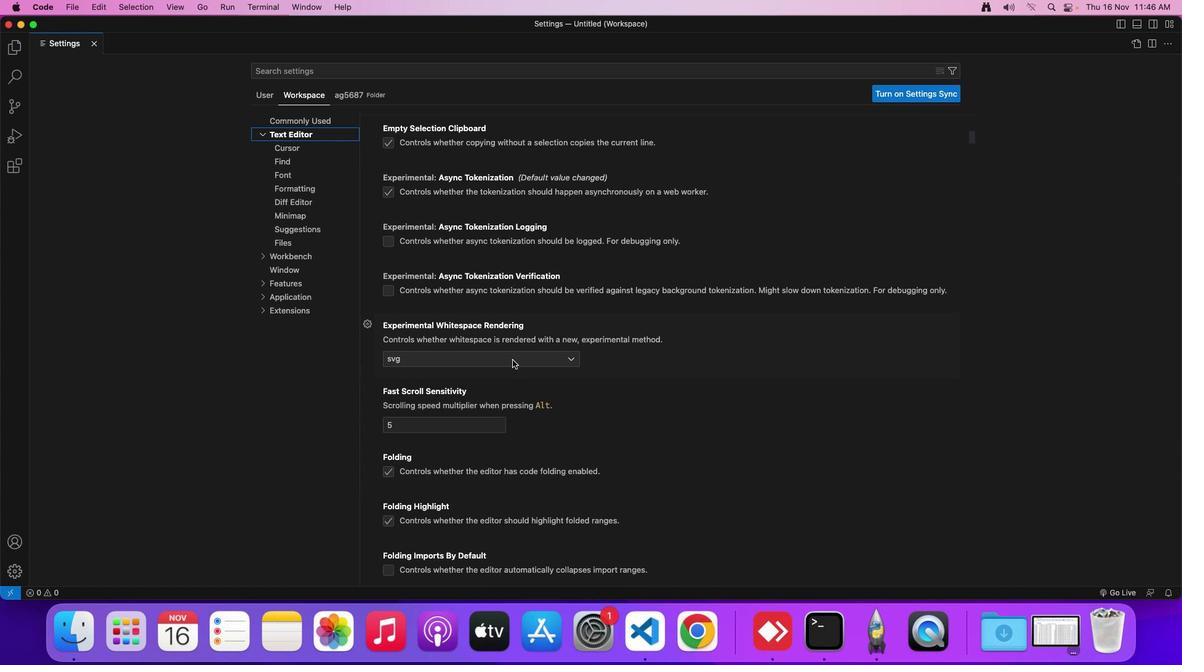 
Action: Mouse moved to (512, 359)
Screenshot: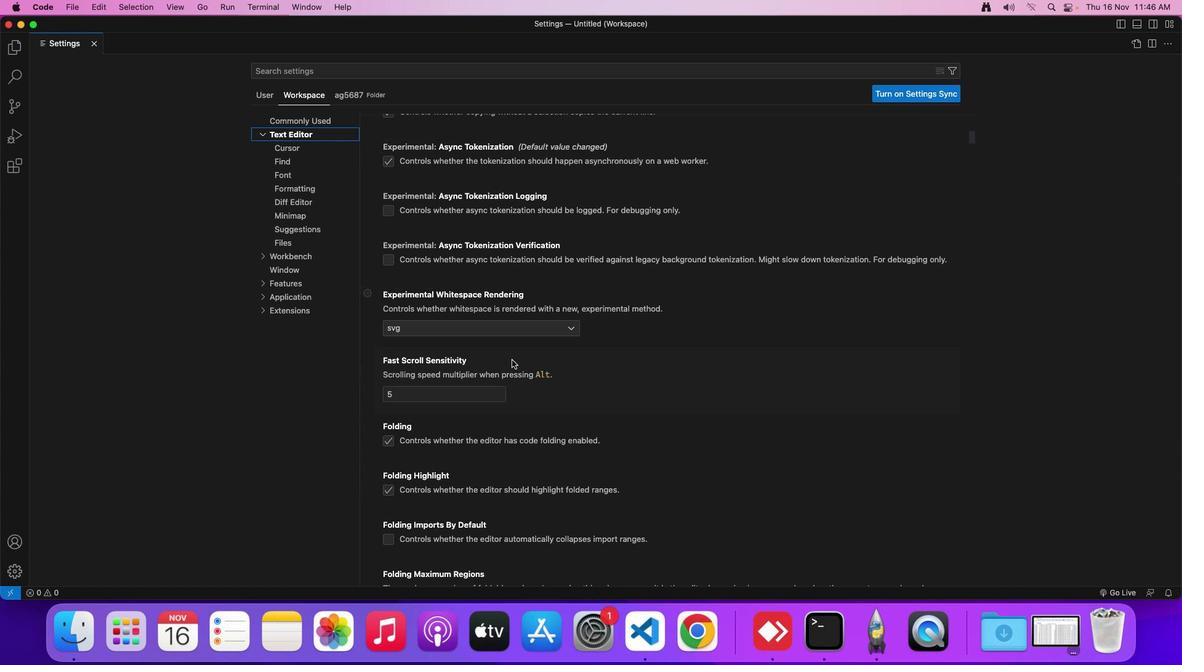 
Action: Mouse scrolled (512, 359) with delta (0, 0)
Screenshot: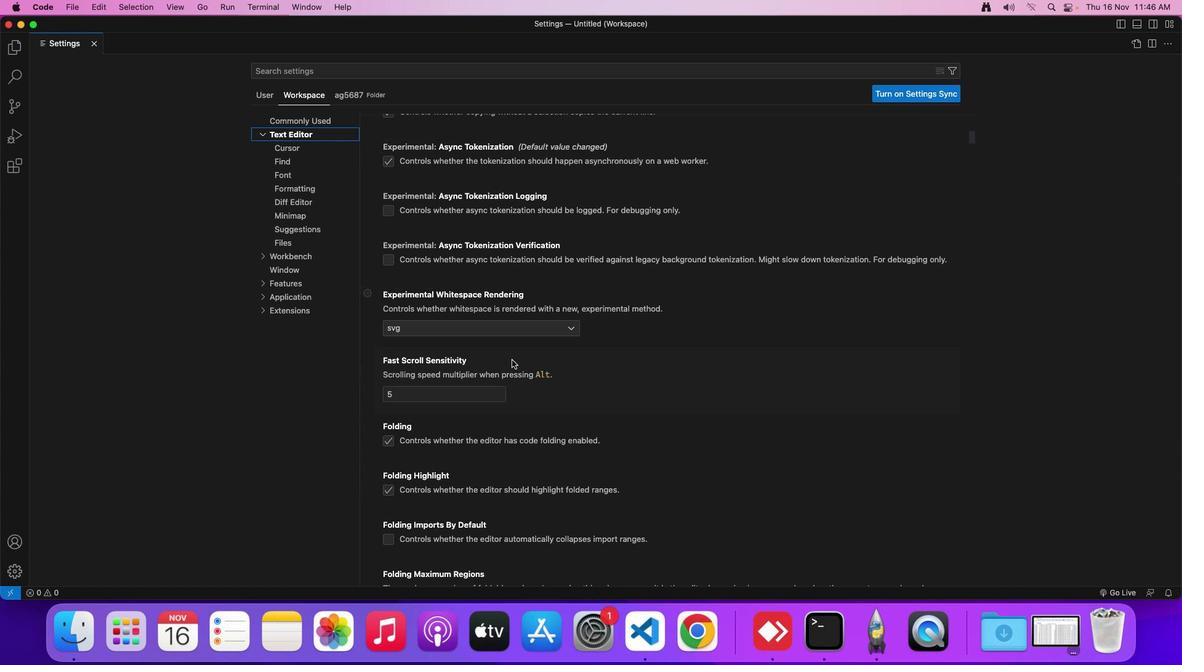 
Action: Mouse moved to (511, 359)
Screenshot: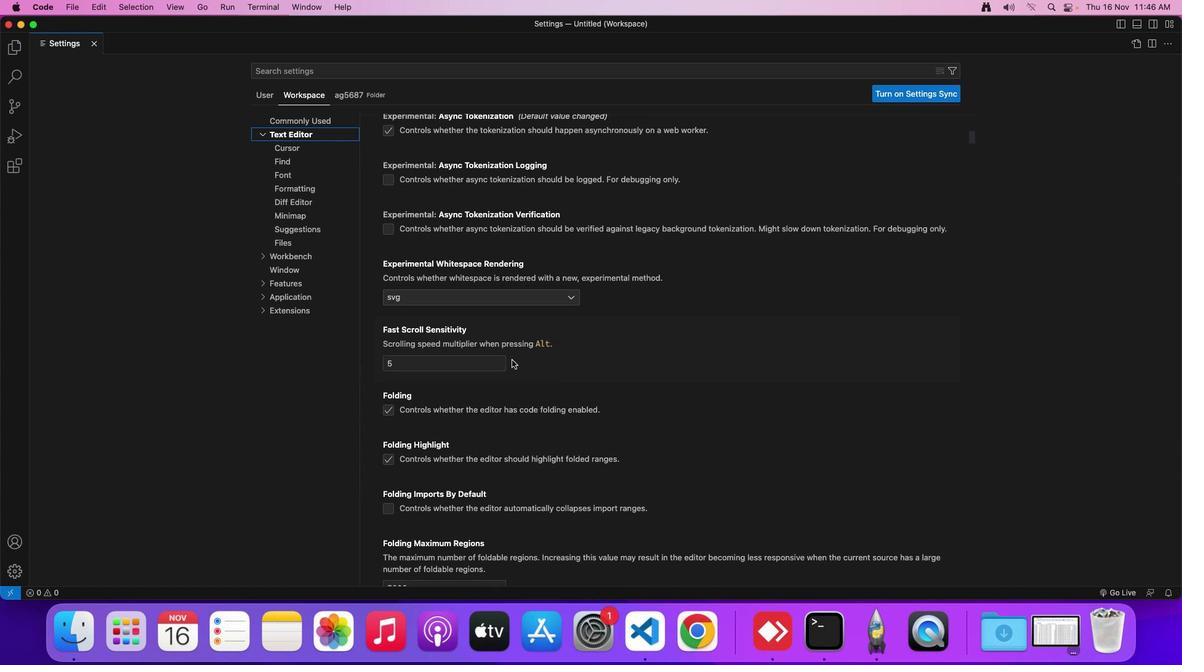 
Action: Mouse scrolled (511, 359) with delta (0, 0)
Screenshot: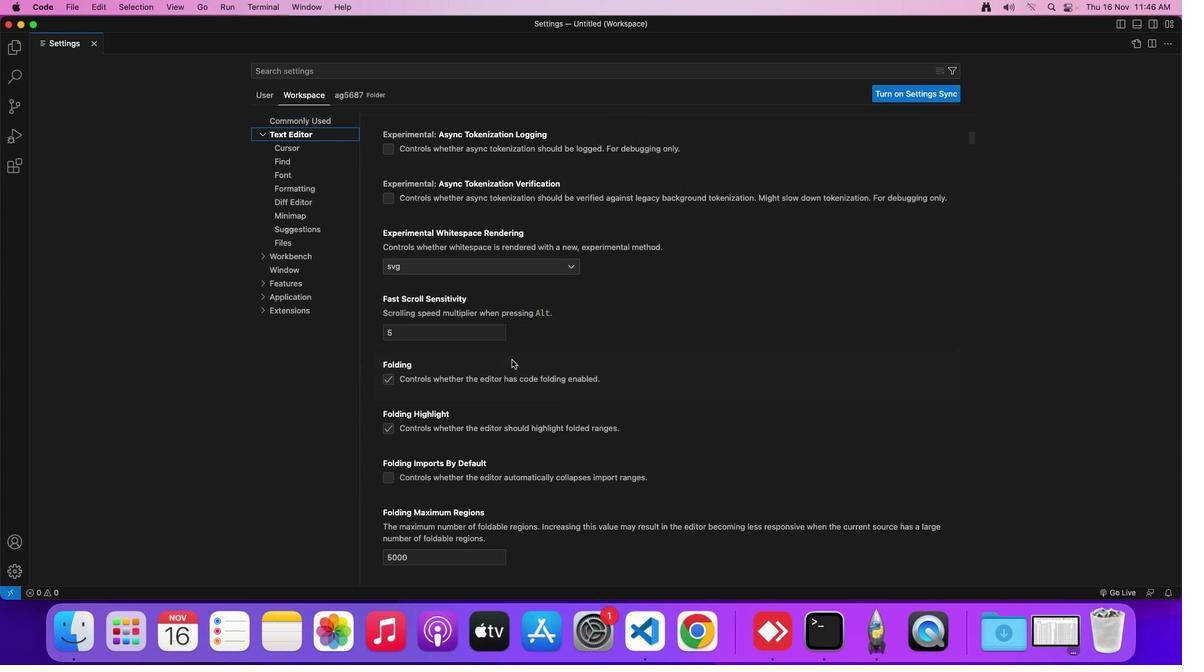 
Action: Mouse scrolled (511, 359) with delta (0, 0)
Screenshot: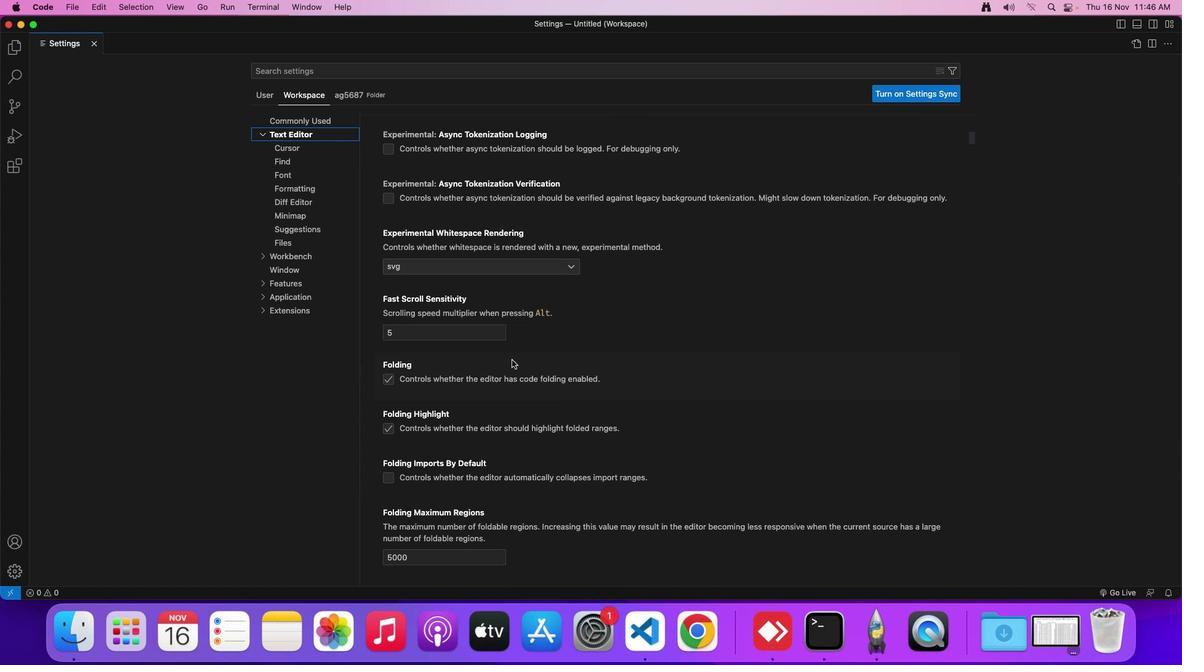
Action: Mouse scrolled (511, 359) with delta (0, 0)
Screenshot: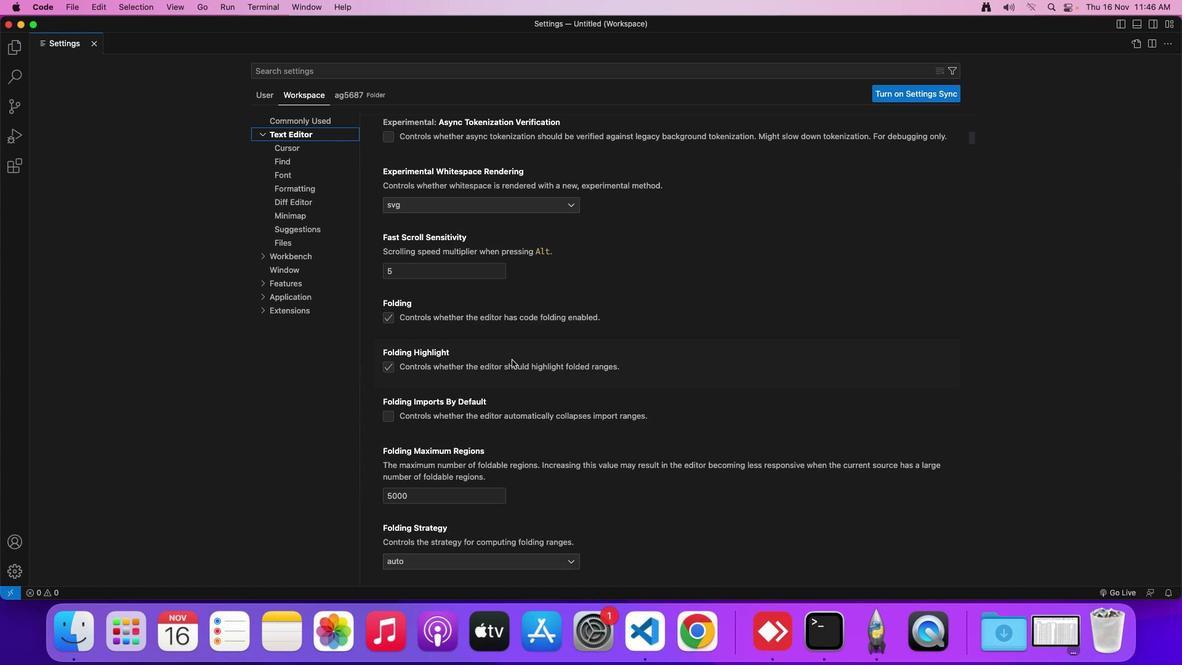 
Action: Mouse scrolled (511, 359) with delta (0, 0)
Screenshot: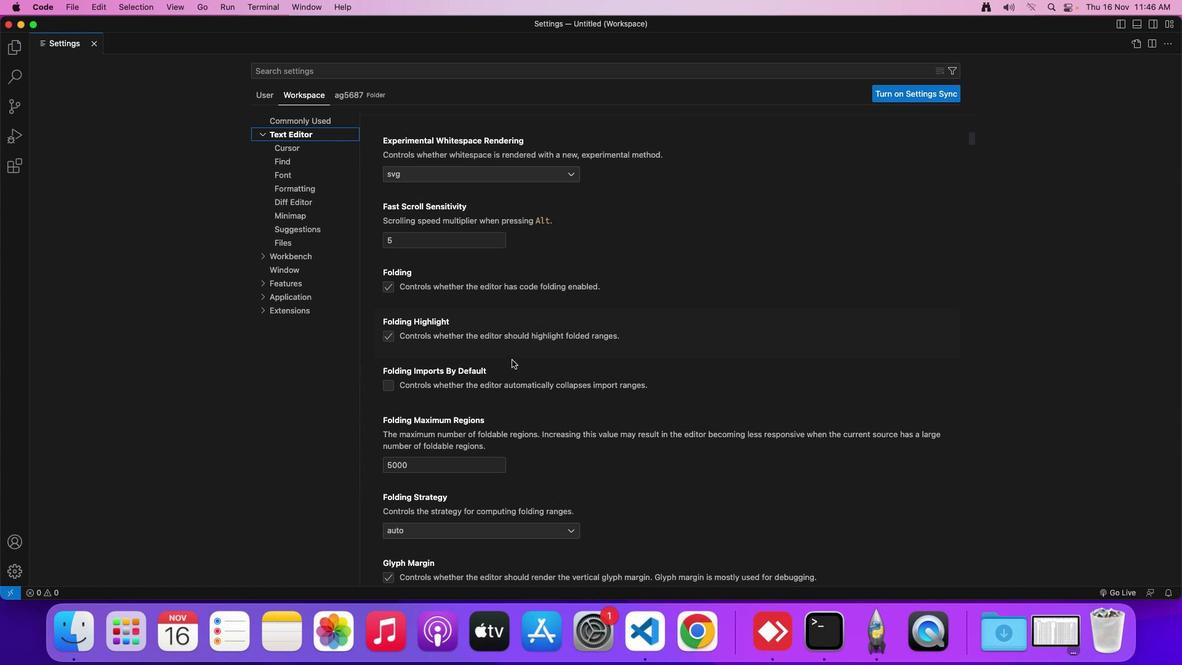 
Action: Mouse scrolled (511, 359) with delta (0, 0)
Screenshot: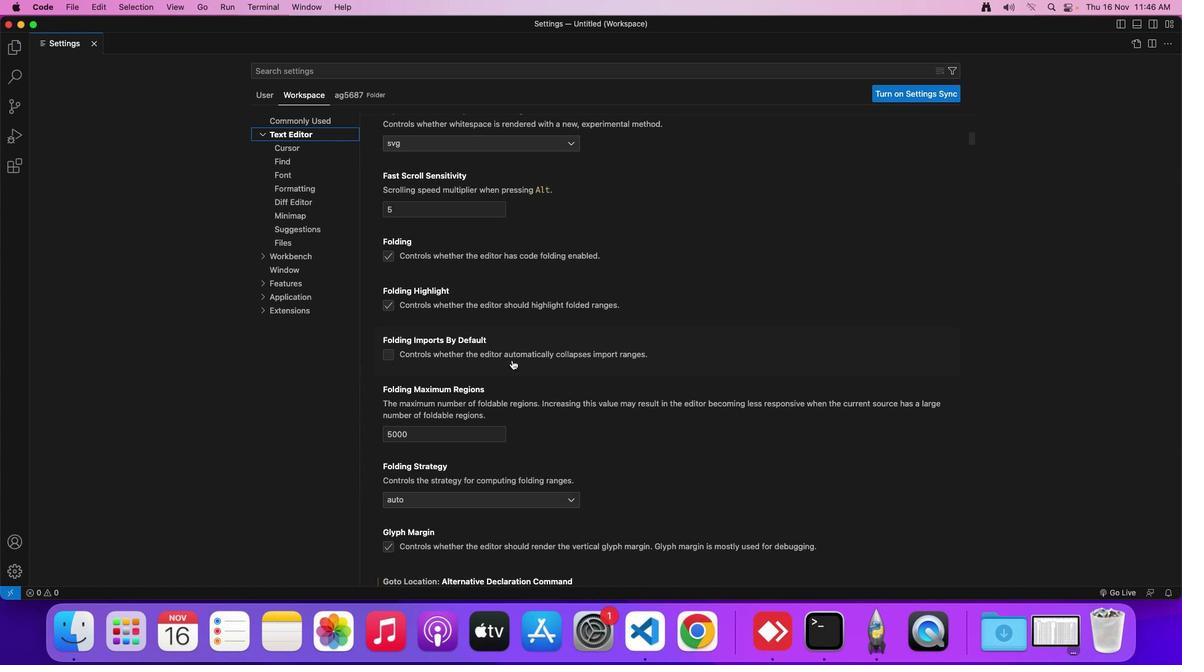 
Action: Mouse scrolled (511, 359) with delta (0, 0)
Screenshot: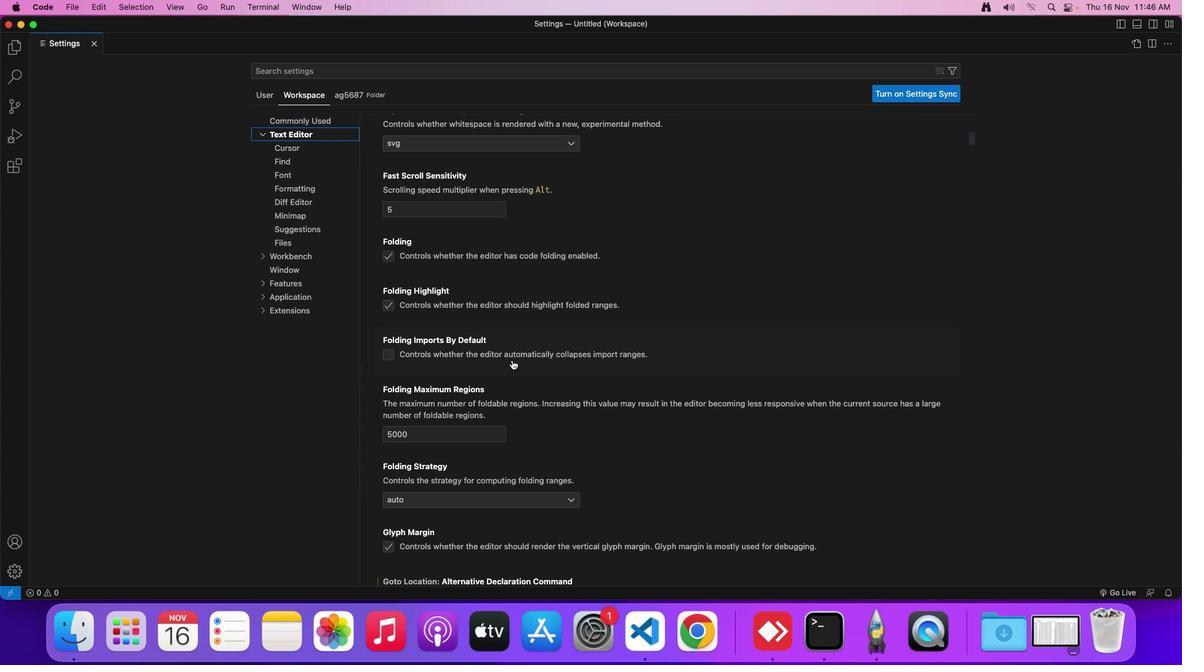 
Action: Mouse scrolled (511, 359) with delta (0, 0)
Screenshot: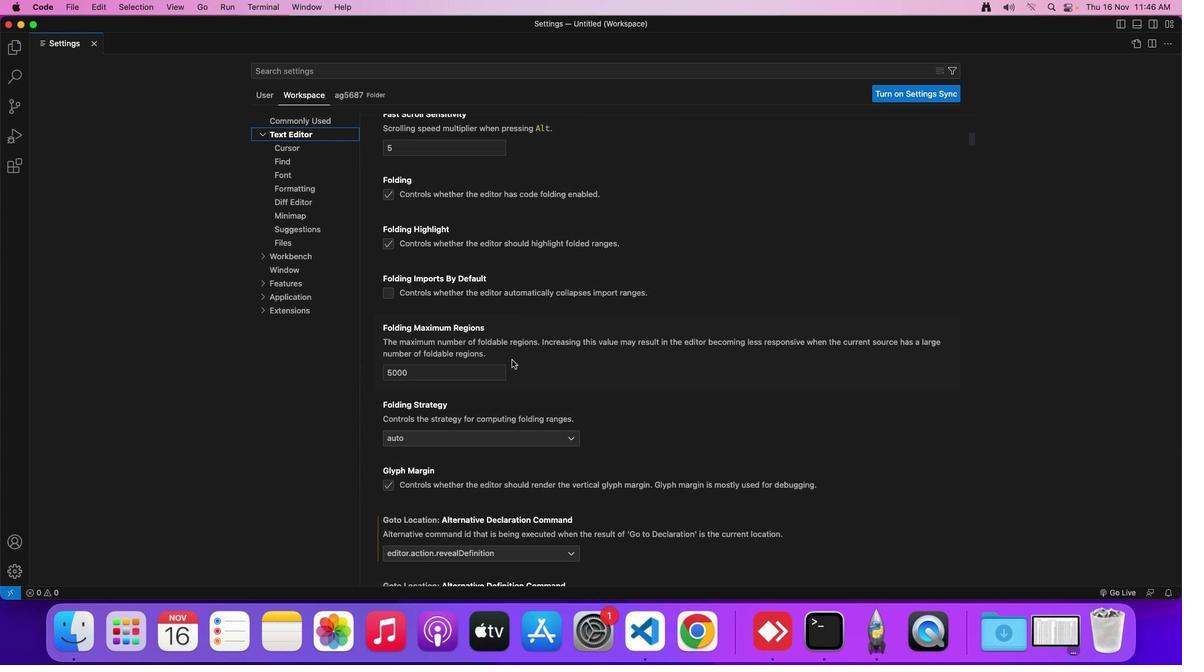 
Action: Mouse scrolled (511, 359) with delta (0, 0)
Screenshot: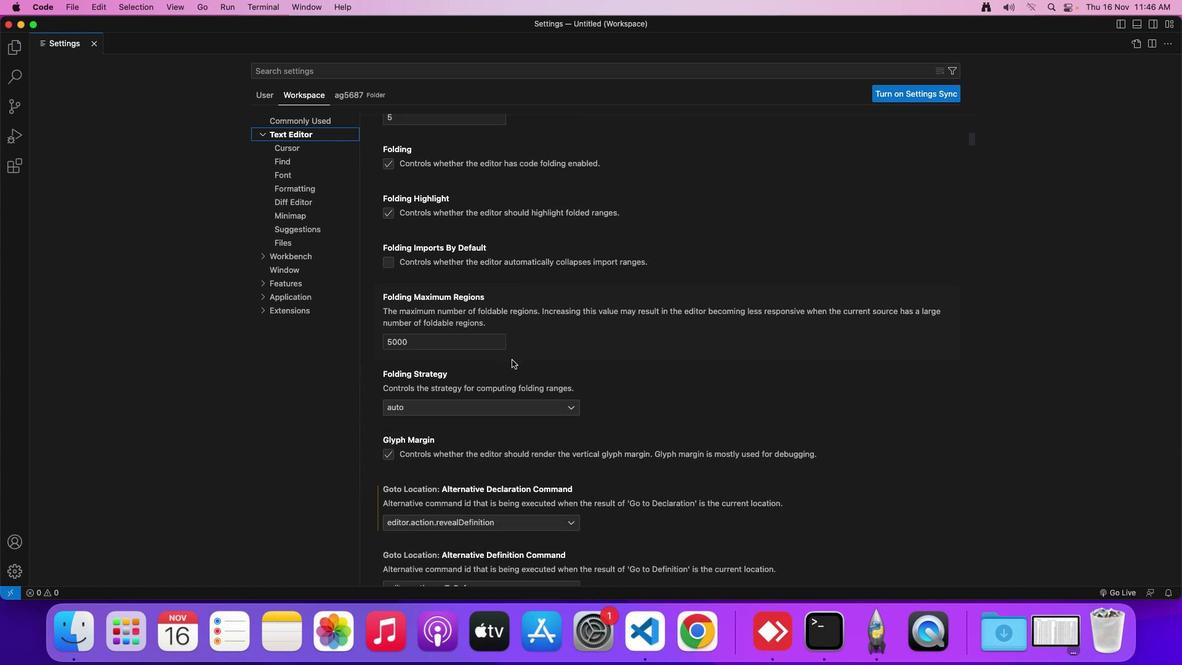 
Action: Mouse scrolled (511, 359) with delta (0, 0)
Screenshot: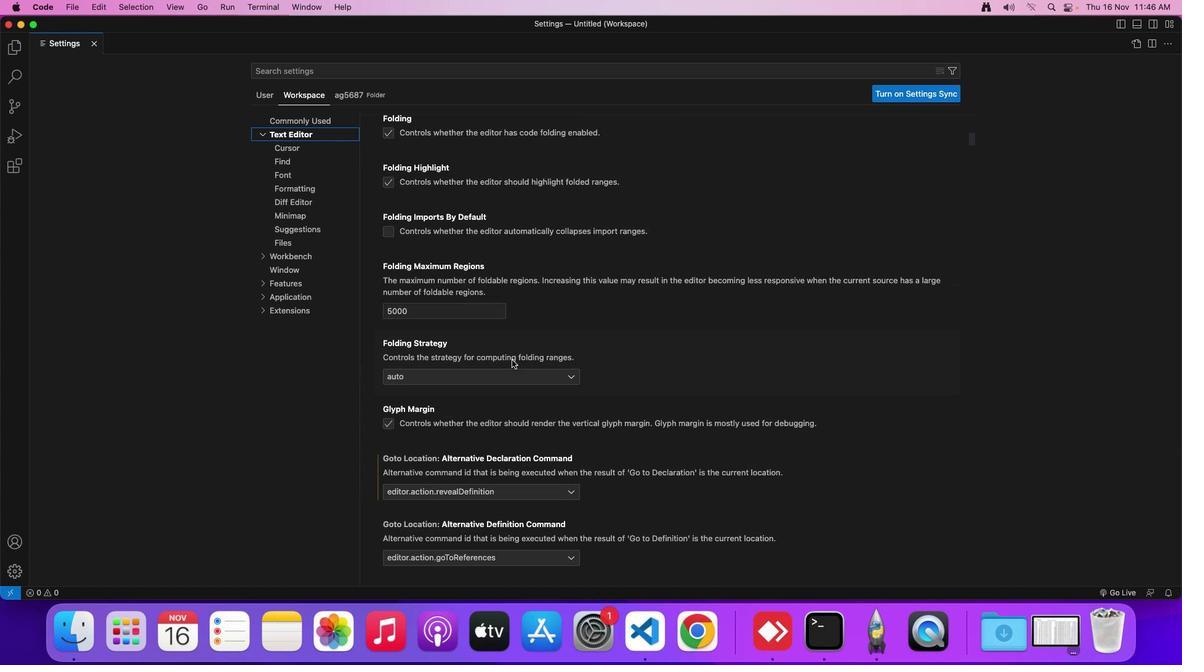 
Action: Mouse scrolled (511, 359) with delta (0, 0)
Screenshot: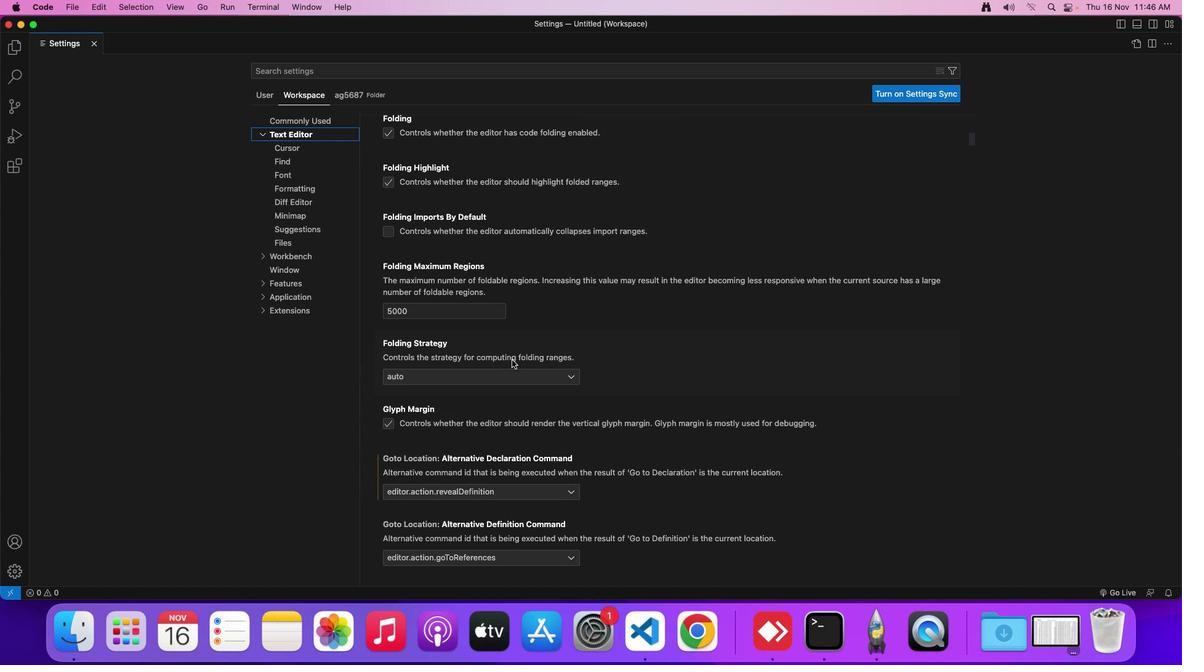 
Action: Mouse scrolled (511, 359) with delta (0, 0)
Screenshot: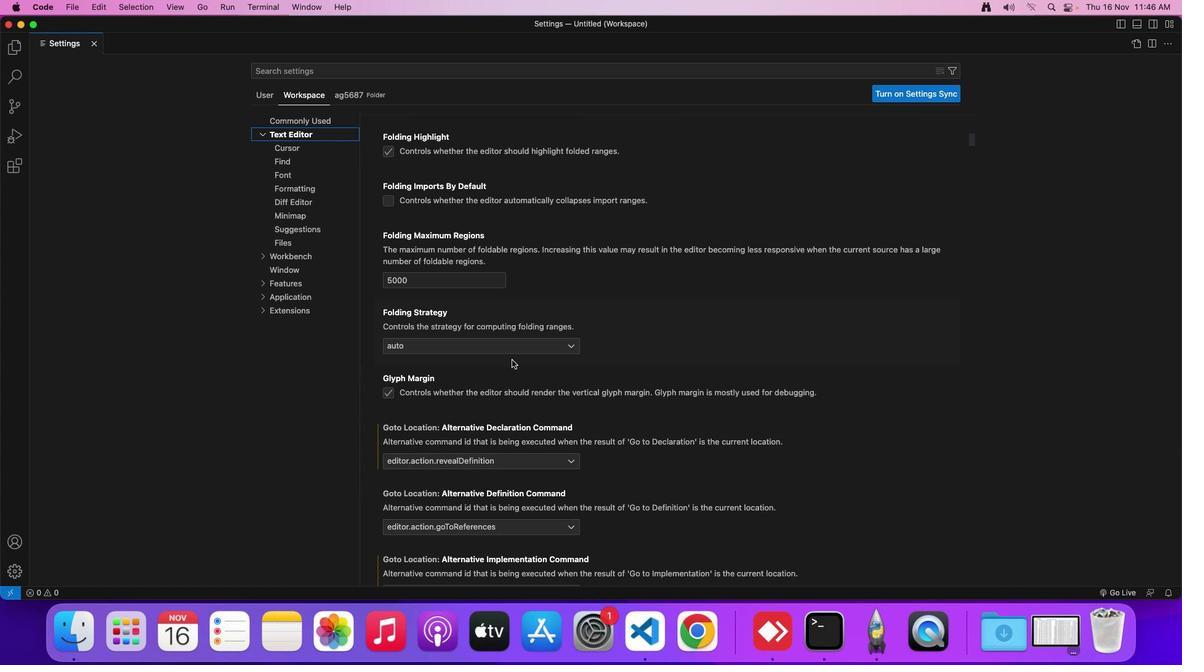 
Action: Mouse moved to (511, 359)
Screenshot: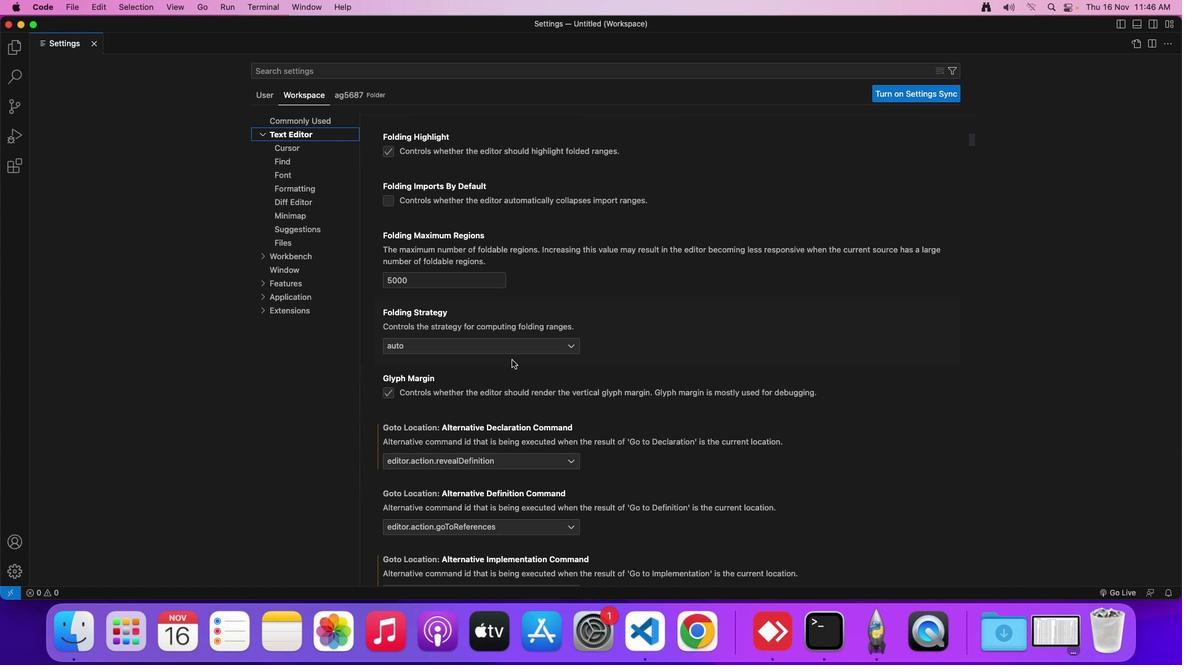 
Action: Mouse scrolled (511, 359) with delta (0, 0)
Screenshot: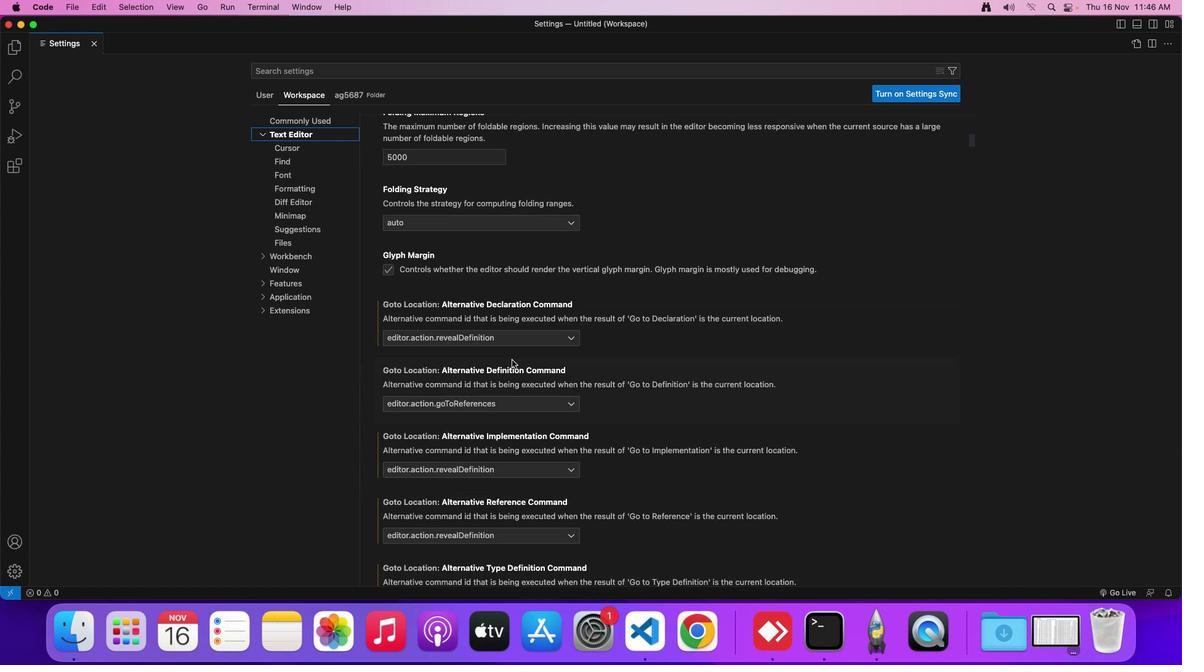 
Action: Mouse scrolled (511, 359) with delta (0, 0)
Screenshot: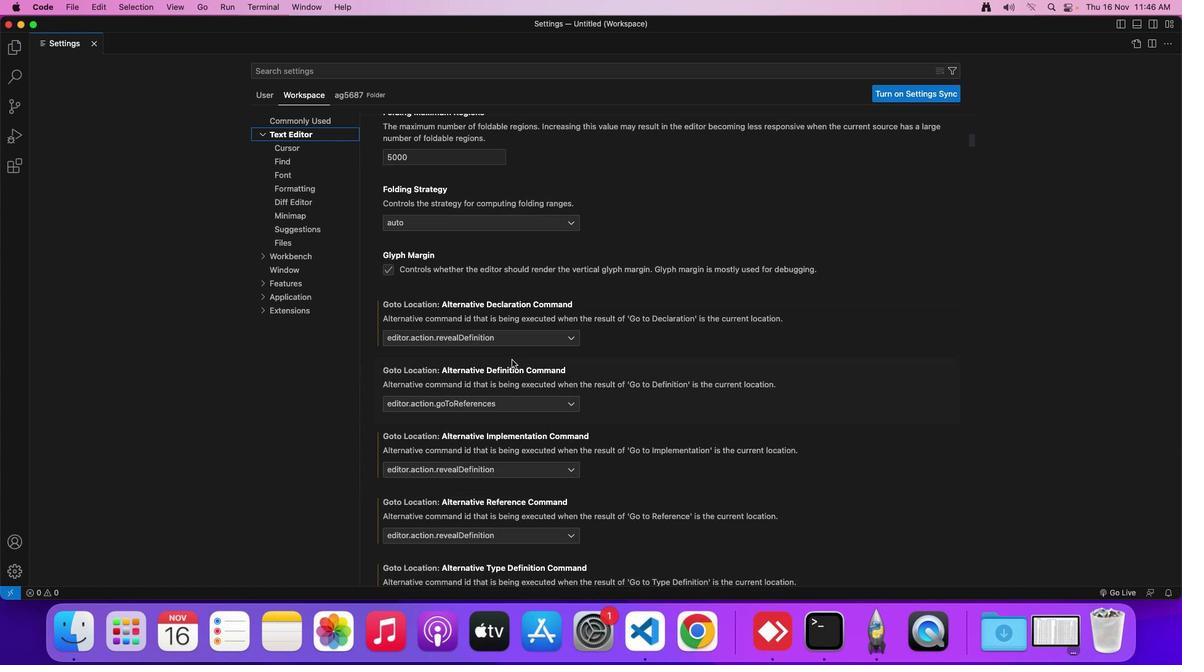 
Action: Mouse scrolled (511, 359) with delta (0, -1)
Screenshot: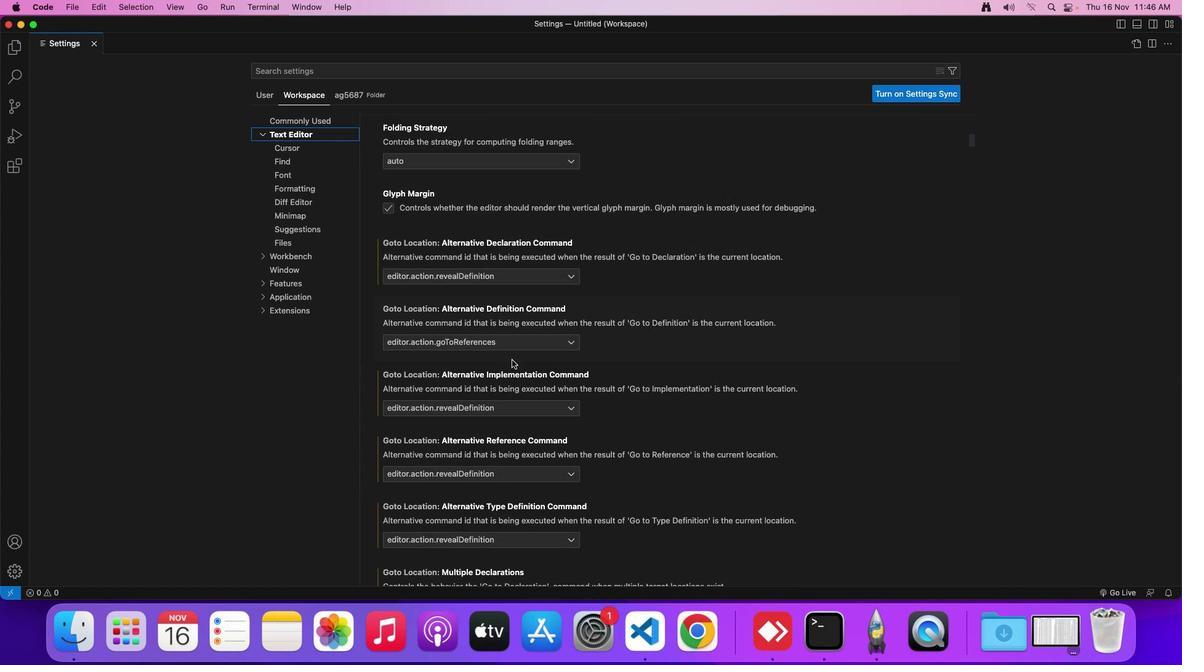 
Action: Mouse scrolled (511, 359) with delta (0, -1)
Screenshot: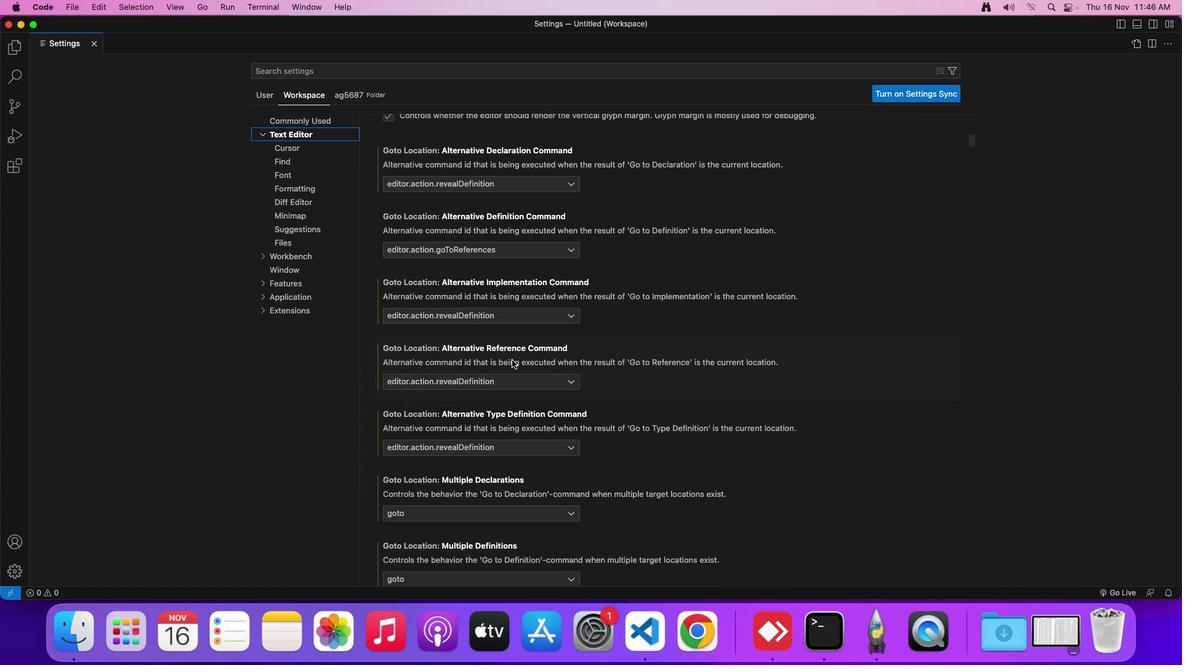 
Action: Mouse scrolled (511, 359) with delta (0, -1)
Screenshot: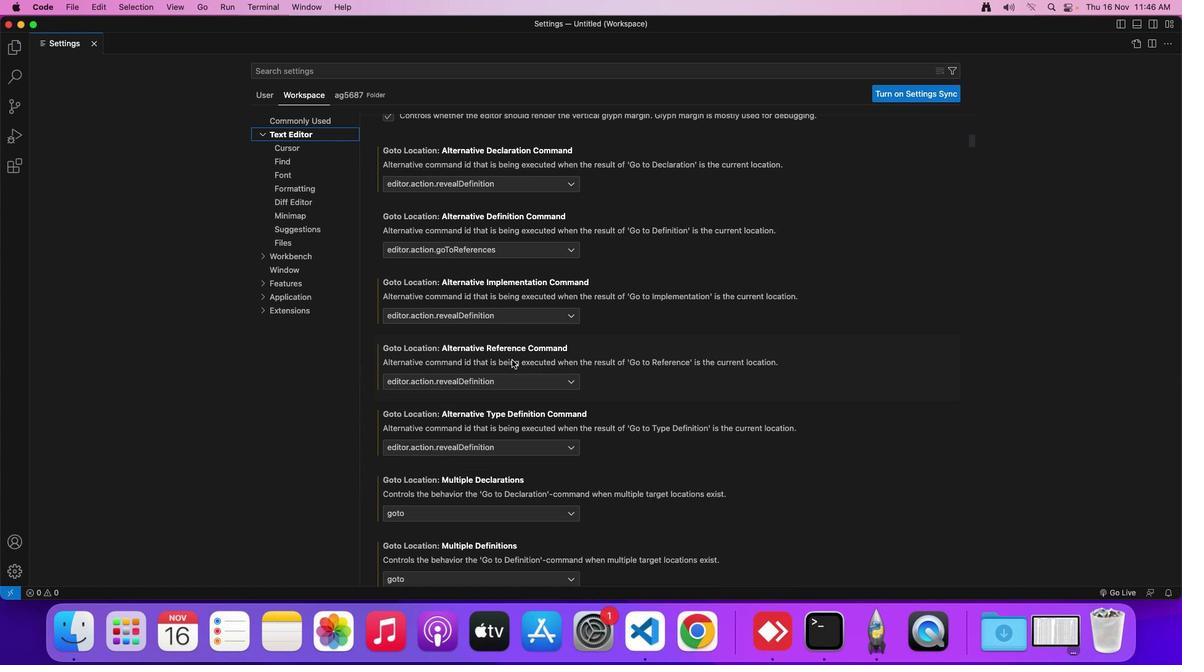 
Action: Mouse moved to (511, 360)
Screenshot: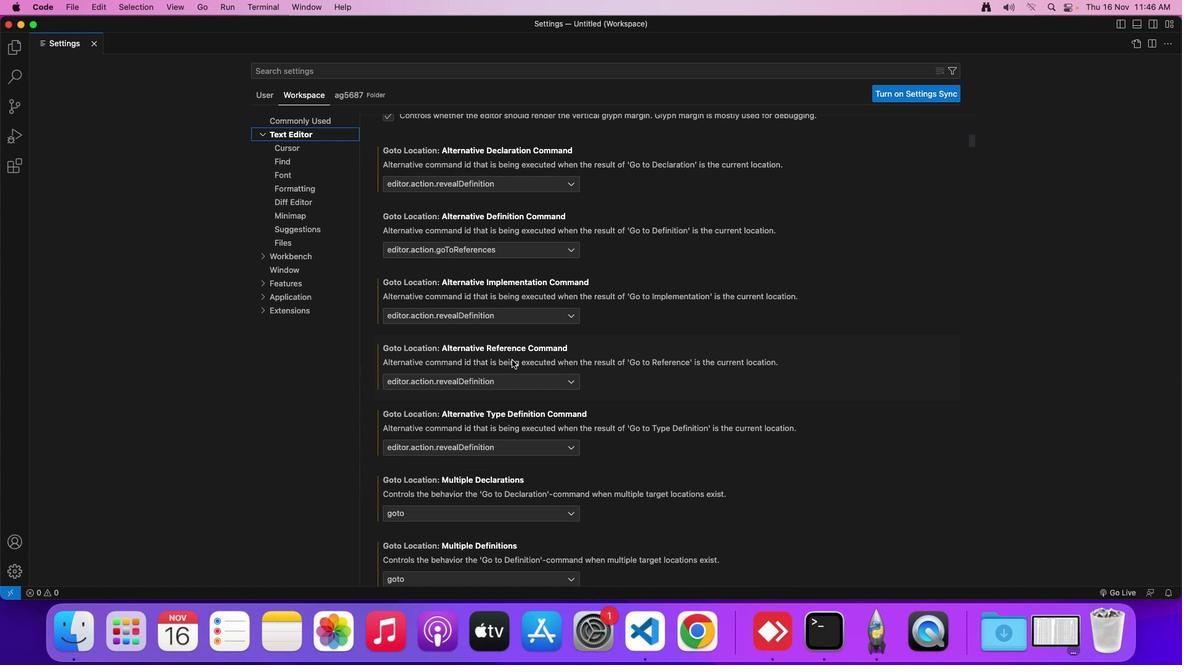 
Action: Mouse scrolled (511, 360) with delta (0, 0)
Screenshot: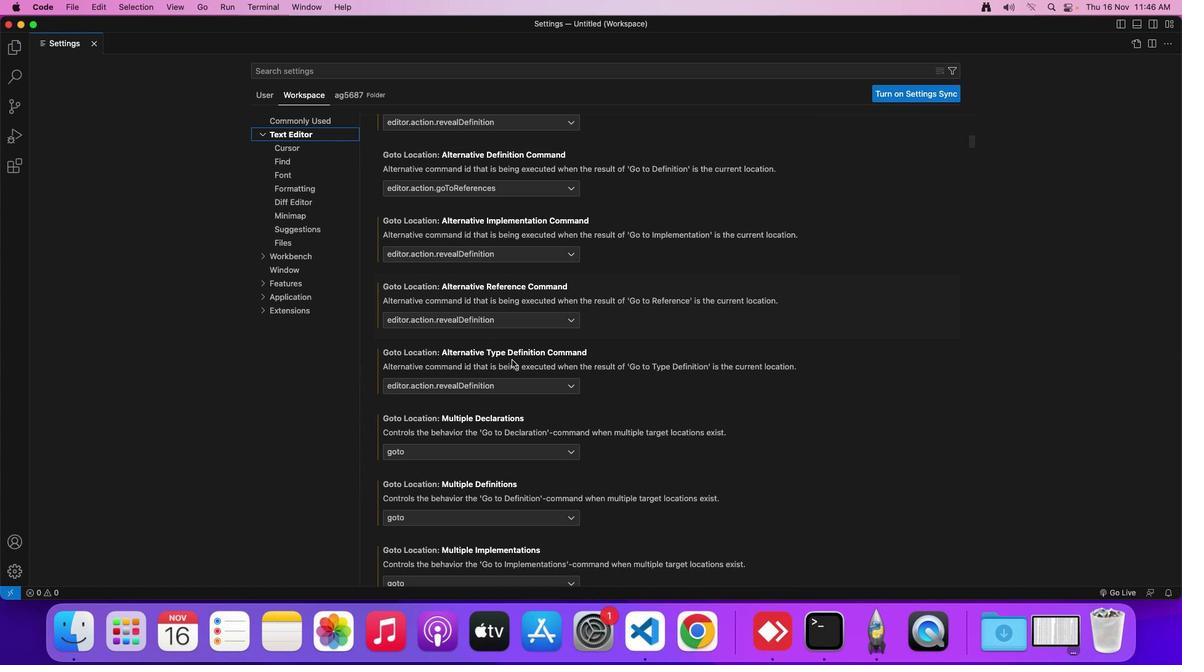 
Action: Mouse scrolled (511, 360) with delta (0, 0)
Screenshot: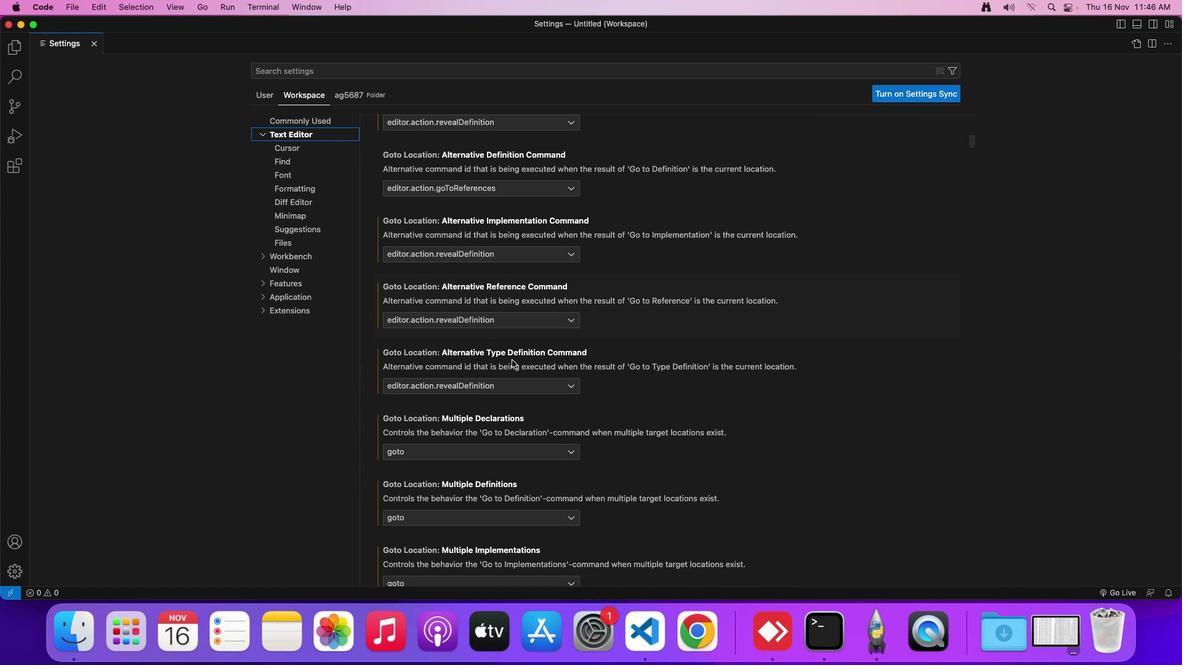 
Action: Mouse scrolled (511, 360) with delta (0, 0)
Screenshot: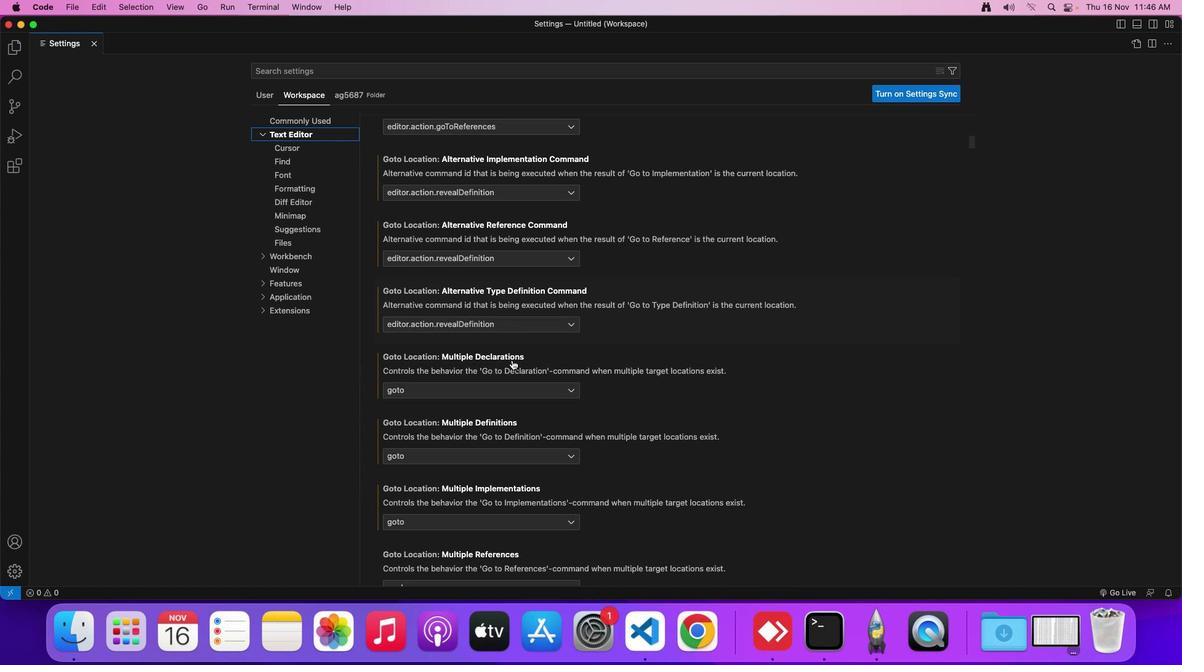 
Action: Mouse scrolled (511, 360) with delta (0, 0)
Screenshot: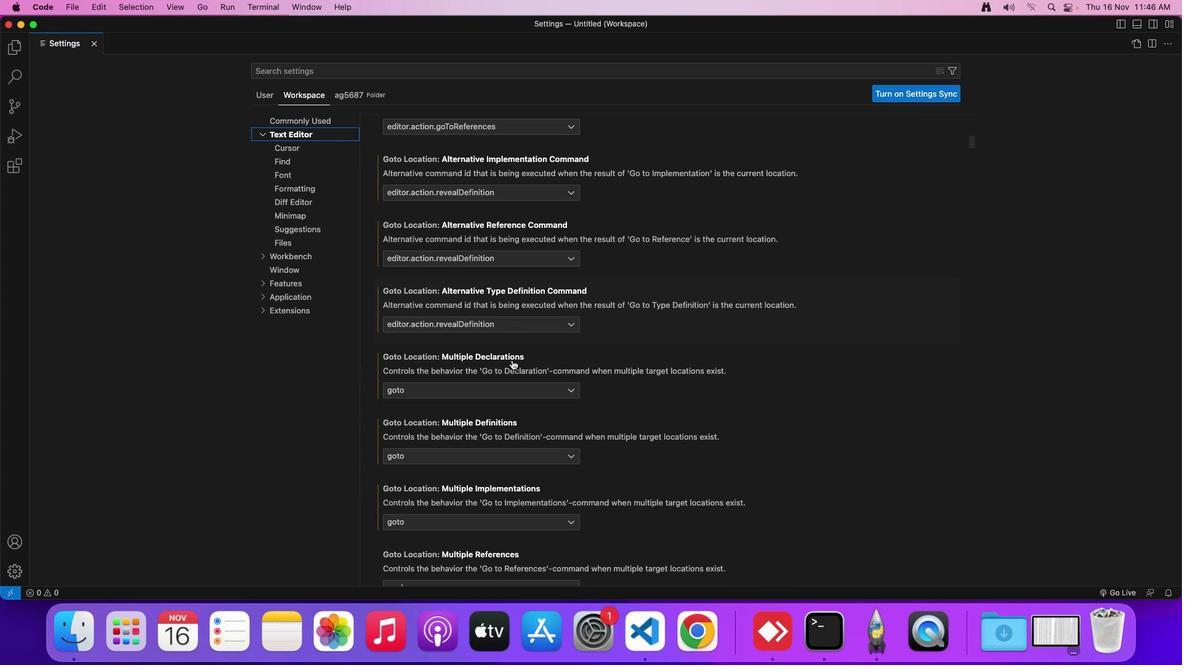 
Action: Mouse scrolled (511, 360) with delta (0, 0)
Screenshot: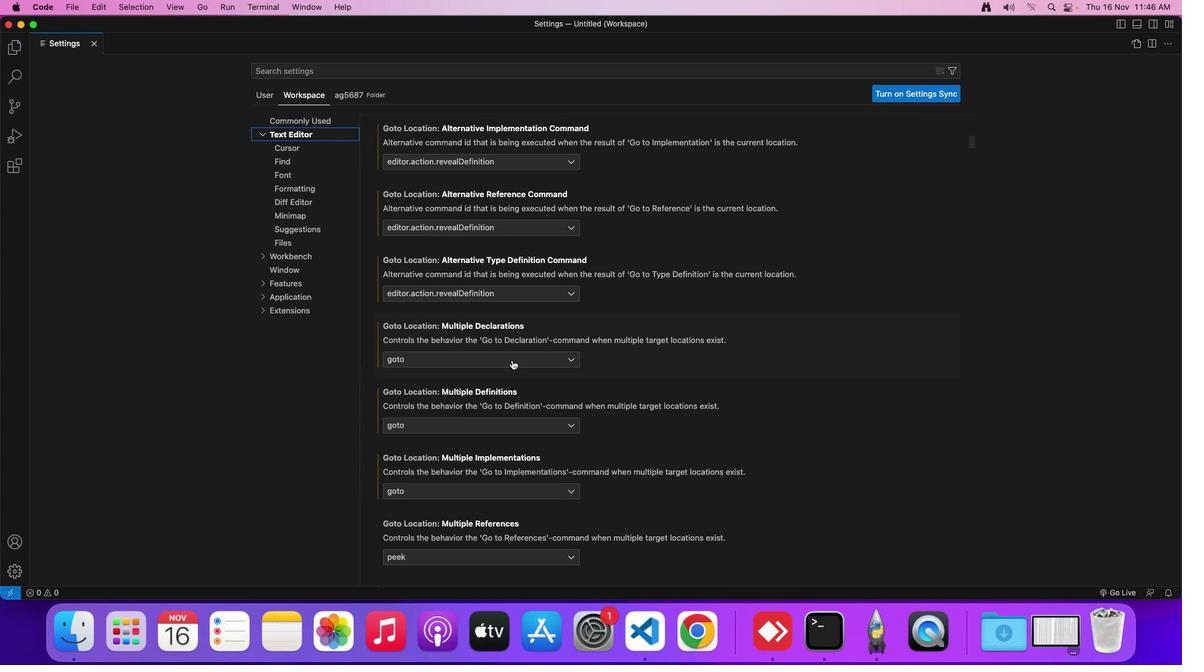 
Action: Mouse moved to (511, 360)
Screenshot: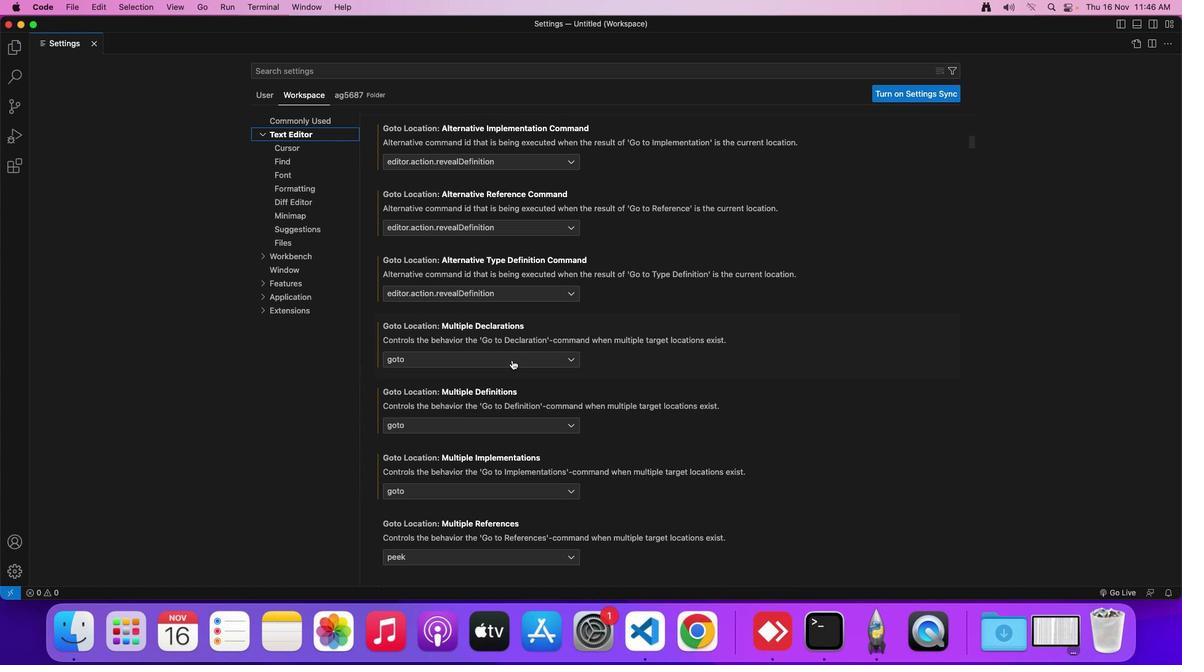 
Action: Mouse scrolled (511, 360) with delta (0, 0)
Screenshot: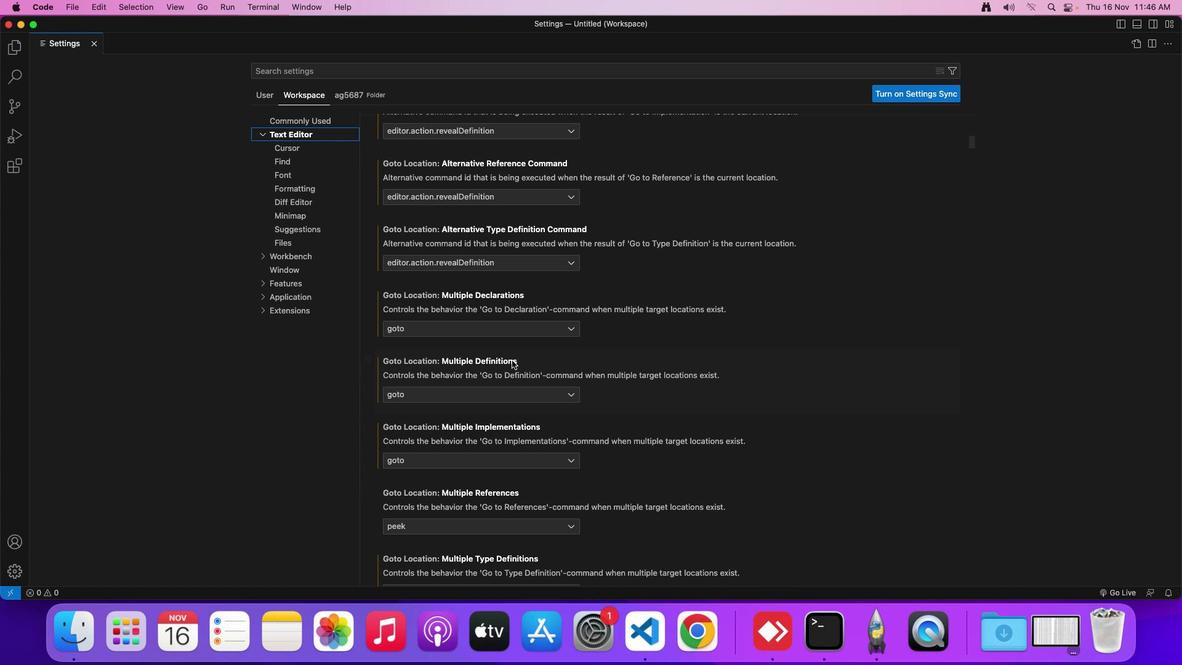 
Action: Mouse moved to (511, 360)
Screenshot: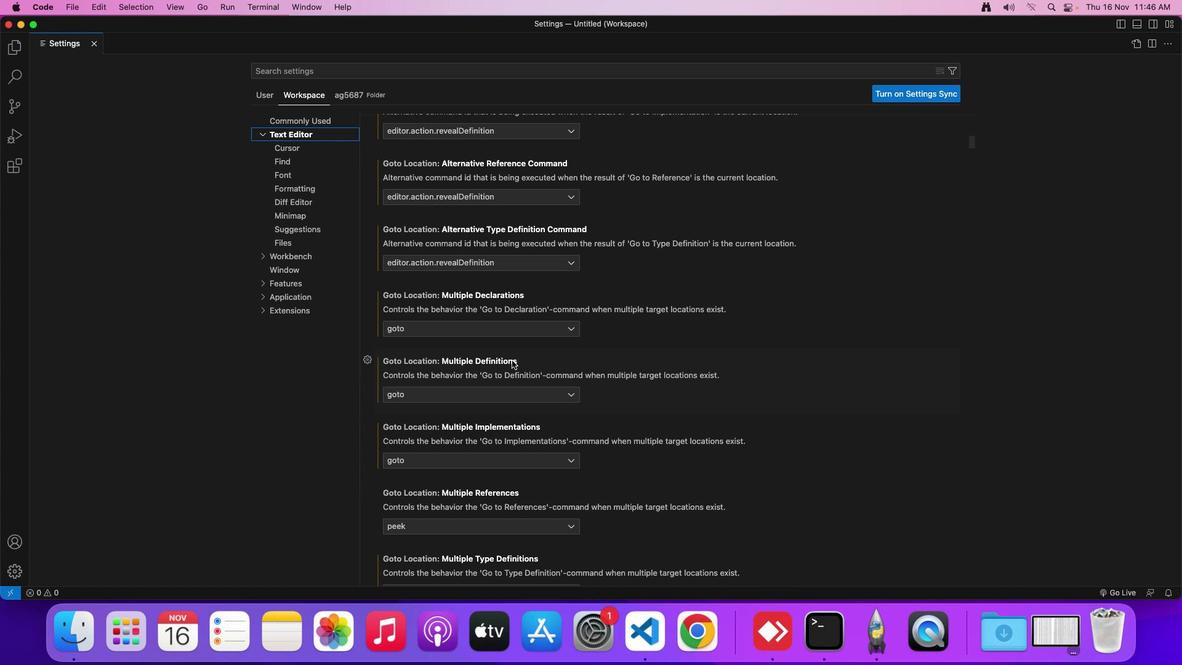 
Action: Mouse scrolled (511, 360) with delta (0, 0)
Screenshot: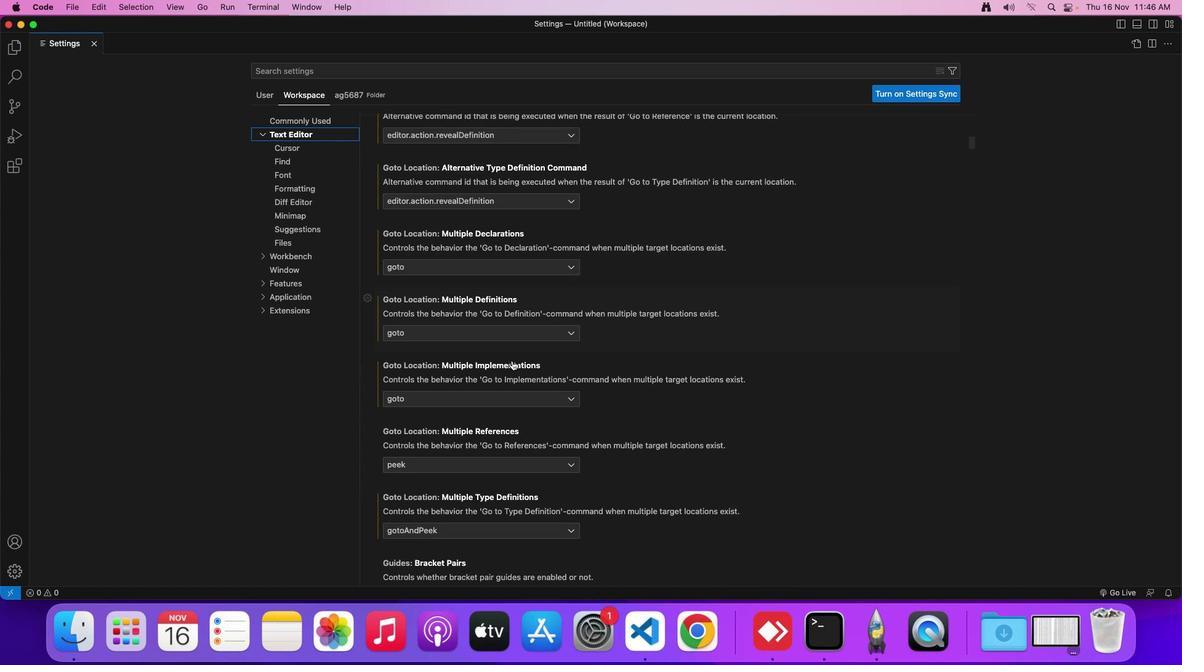 
Action: Mouse scrolled (511, 360) with delta (0, 0)
Screenshot: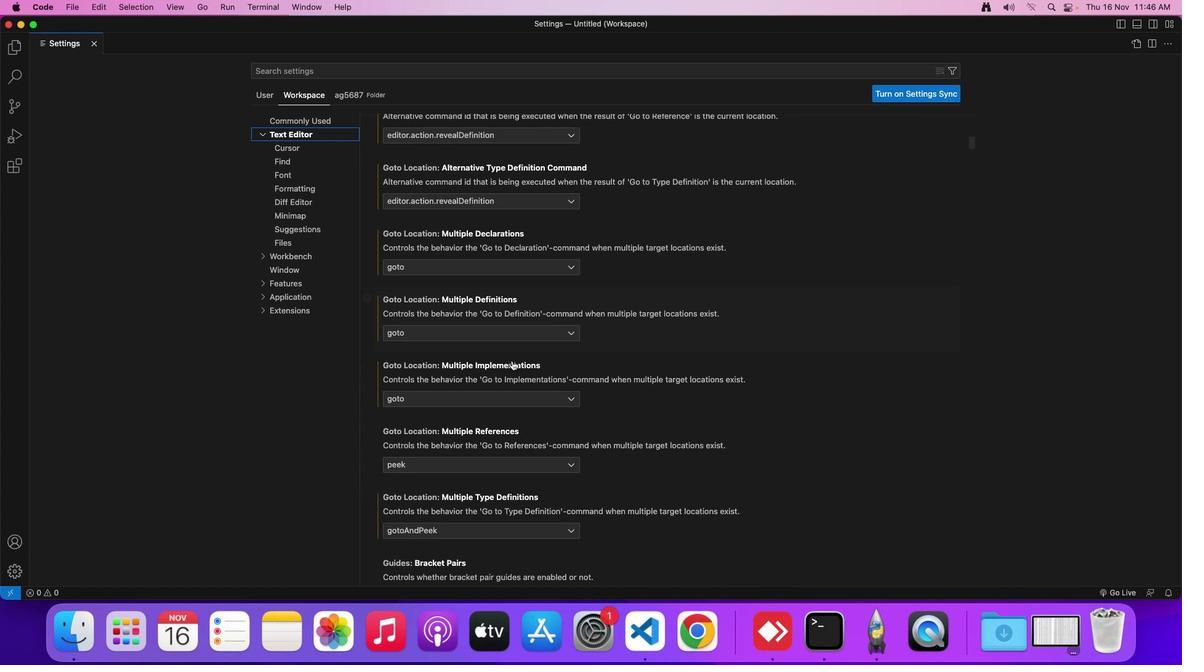 
Action: Mouse scrolled (511, 360) with delta (0, 0)
Screenshot: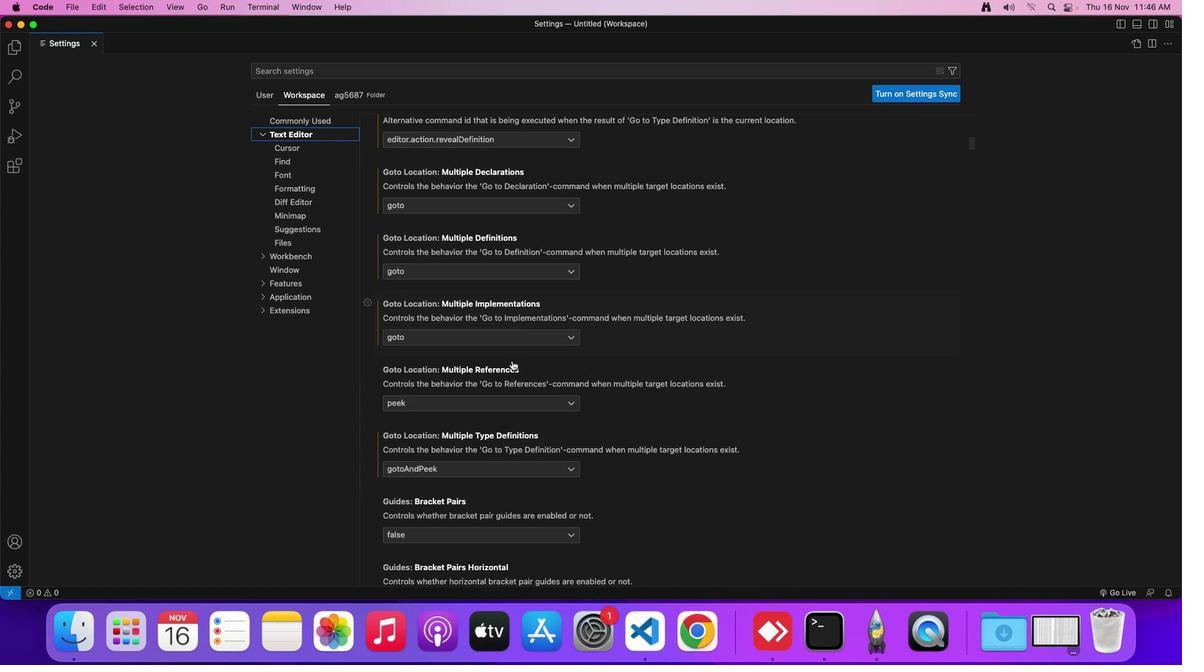 
Action: Mouse scrolled (511, 360) with delta (0, 0)
Screenshot: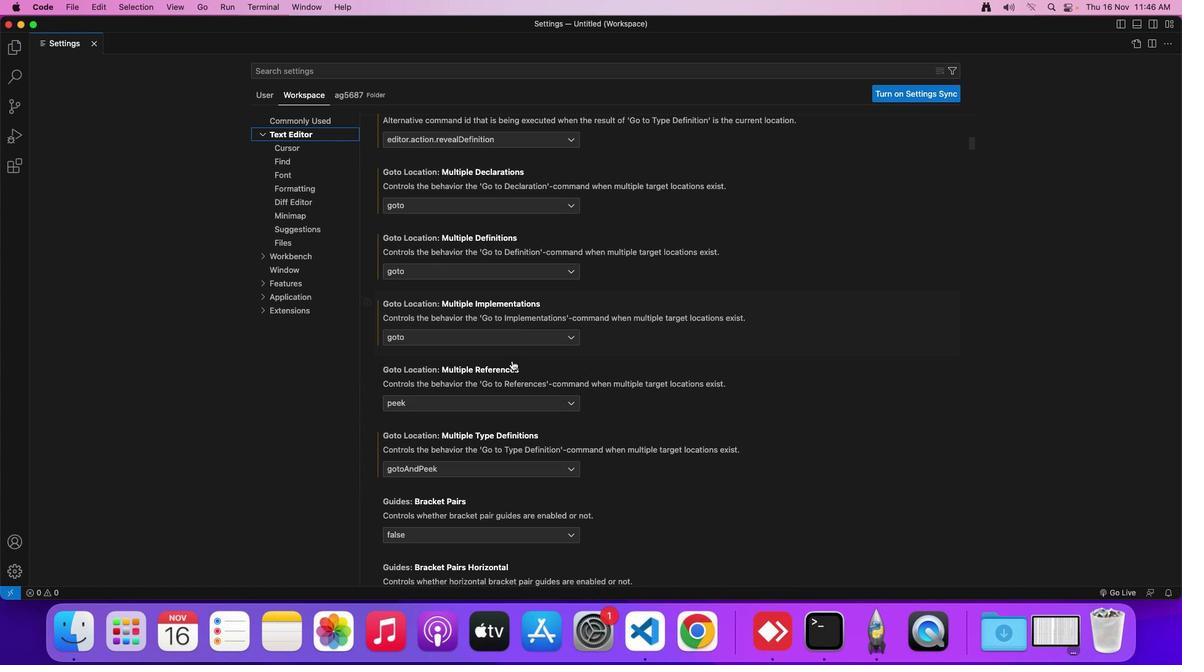 
Action: Mouse moved to (482, 402)
Screenshot: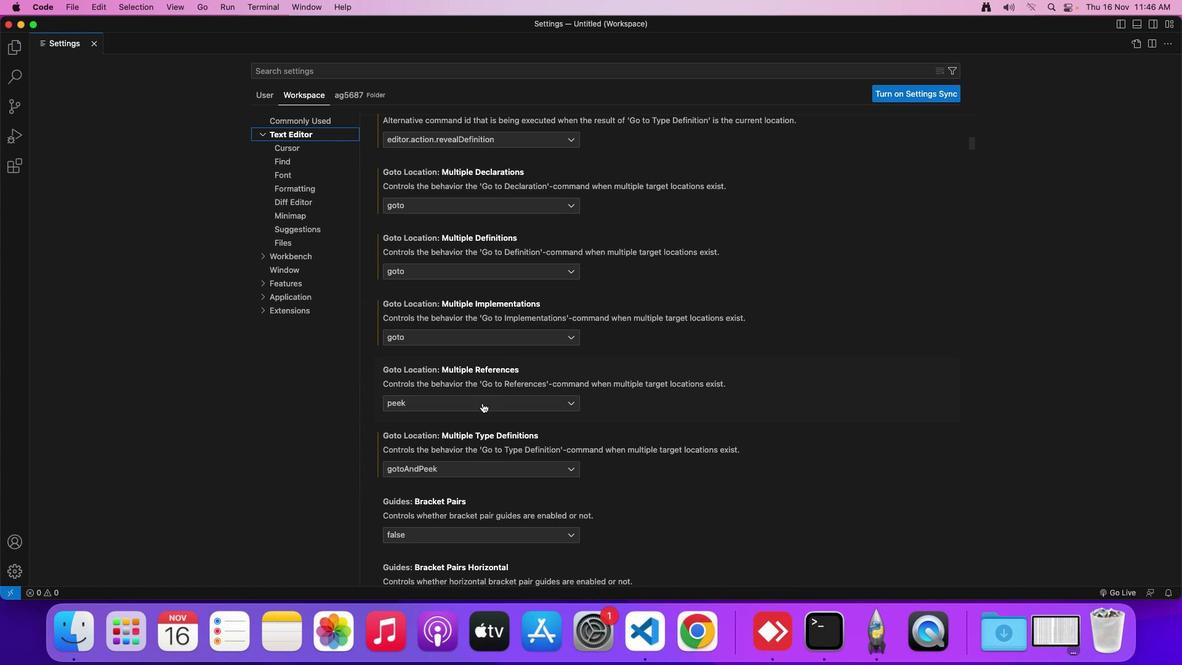 
Action: Mouse pressed left at (482, 402)
Screenshot: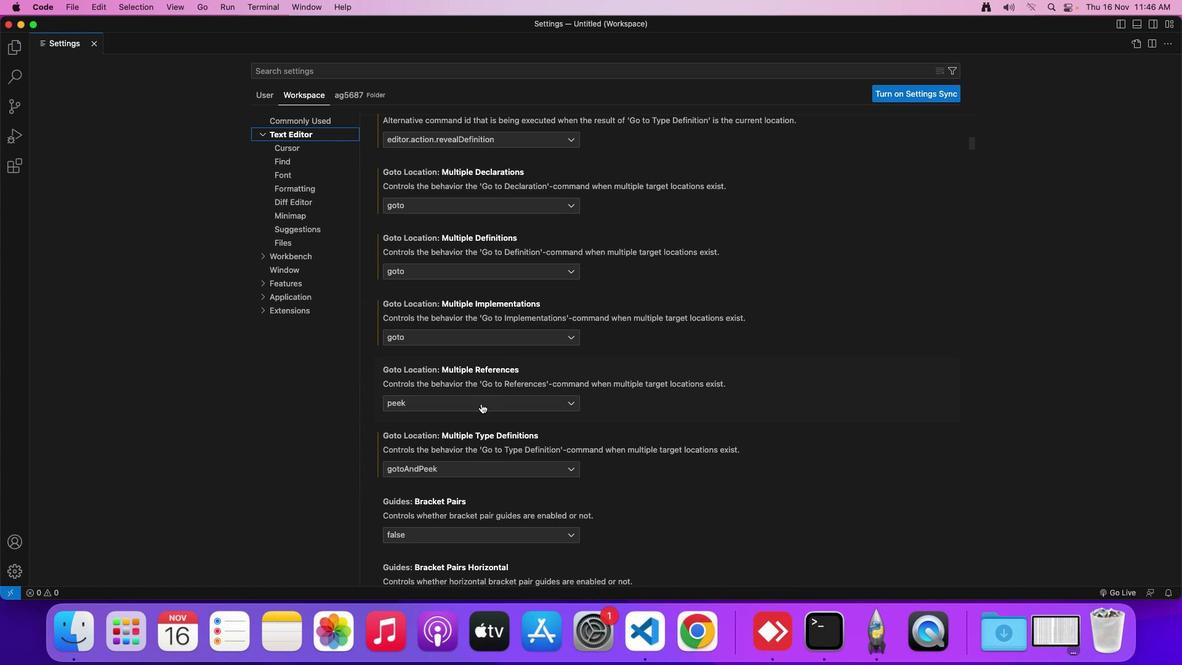 
Action: Mouse moved to (394, 422)
Screenshot: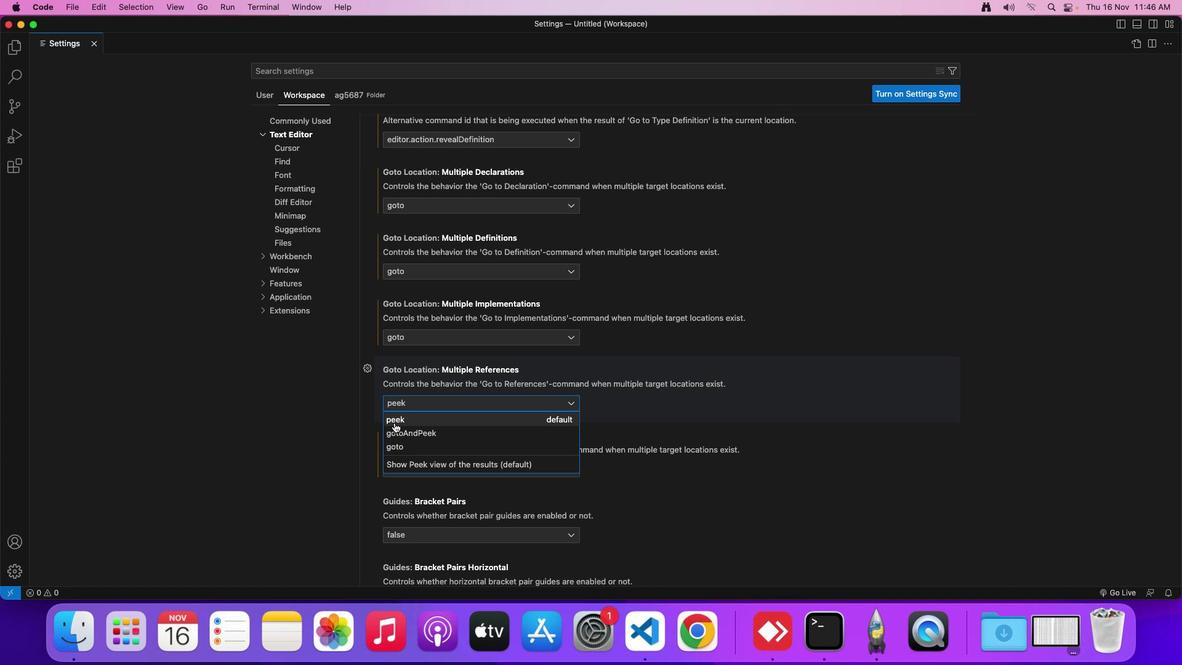 
Action: Mouse pressed left at (394, 422)
Screenshot: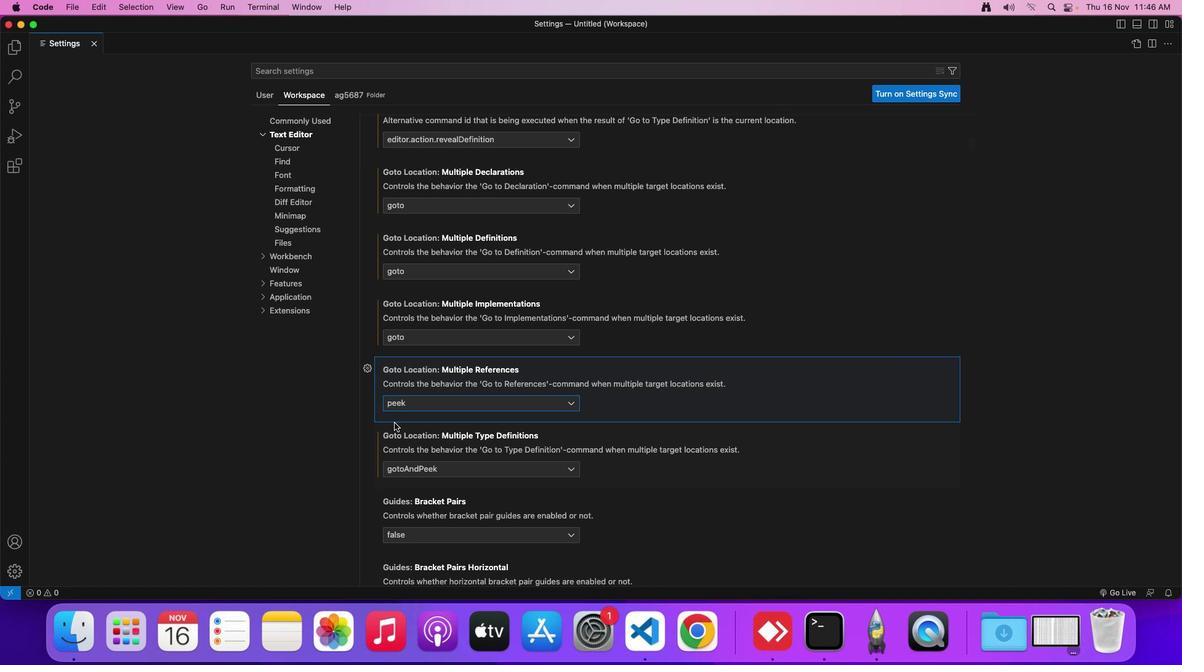 
Action: Mouse moved to (429, 413)
Screenshot: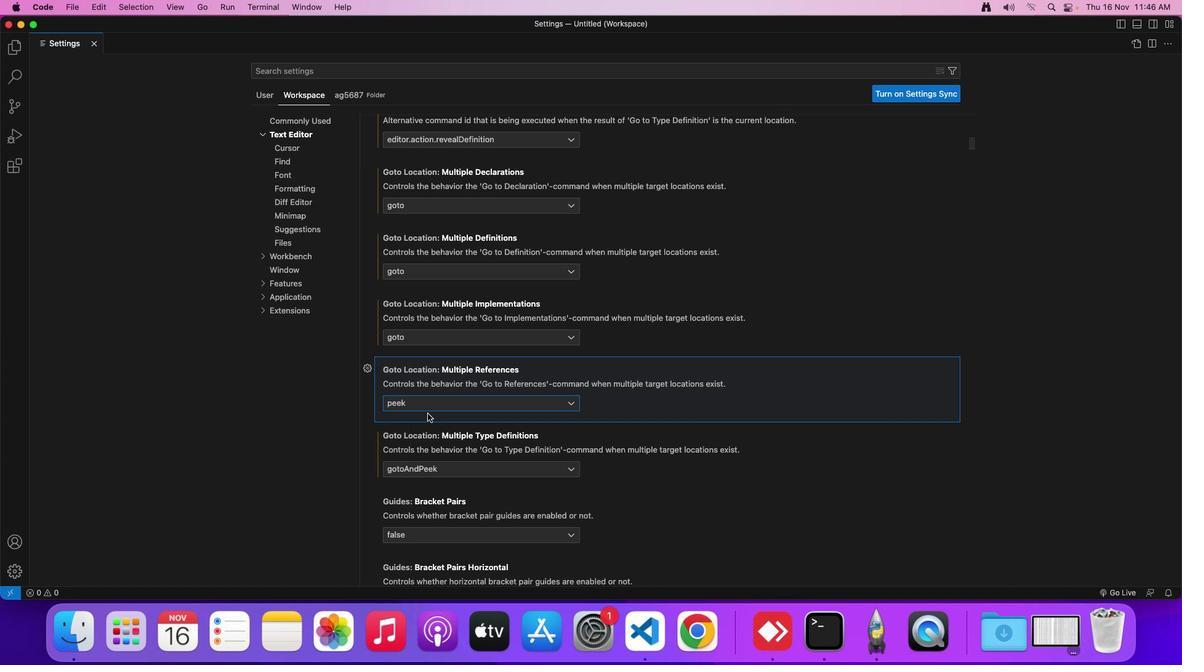 
